 Task: Find connections with filter location Benevides with filter topic #digitalmarketingwith filter profile language French with filter current company Vfxexpress with filter school Guru Jambheshwar University with filter industry Reupholstery and Furniture Repair with filter service category Coaching & Mentoring with filter keywords title Bank Teller
Action: Mouse moved to (519, 102)
Screenshot: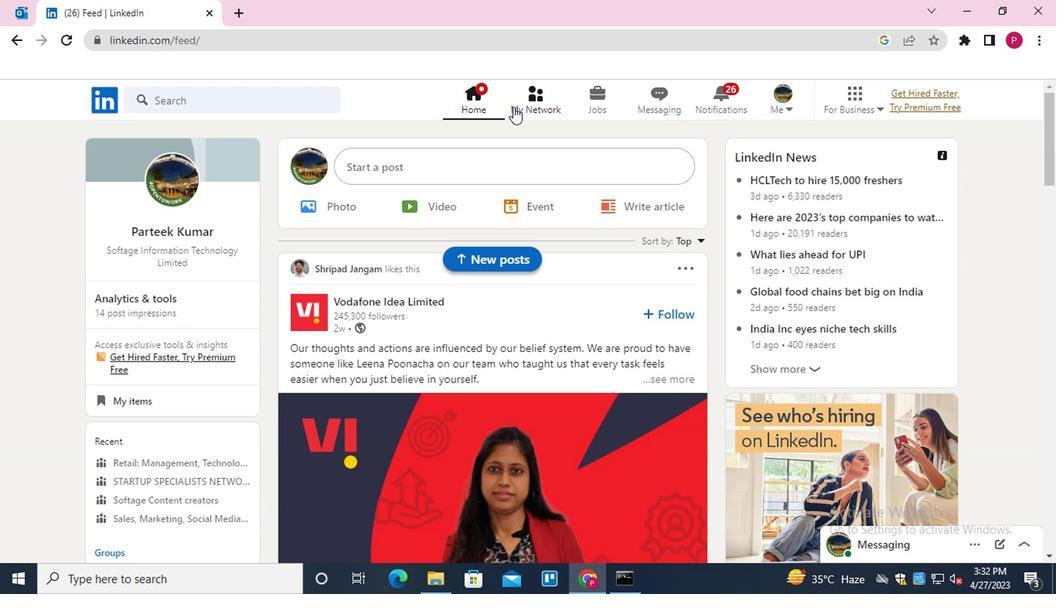 
Action: Mouse pressed left at (519, 102)
Screenshot: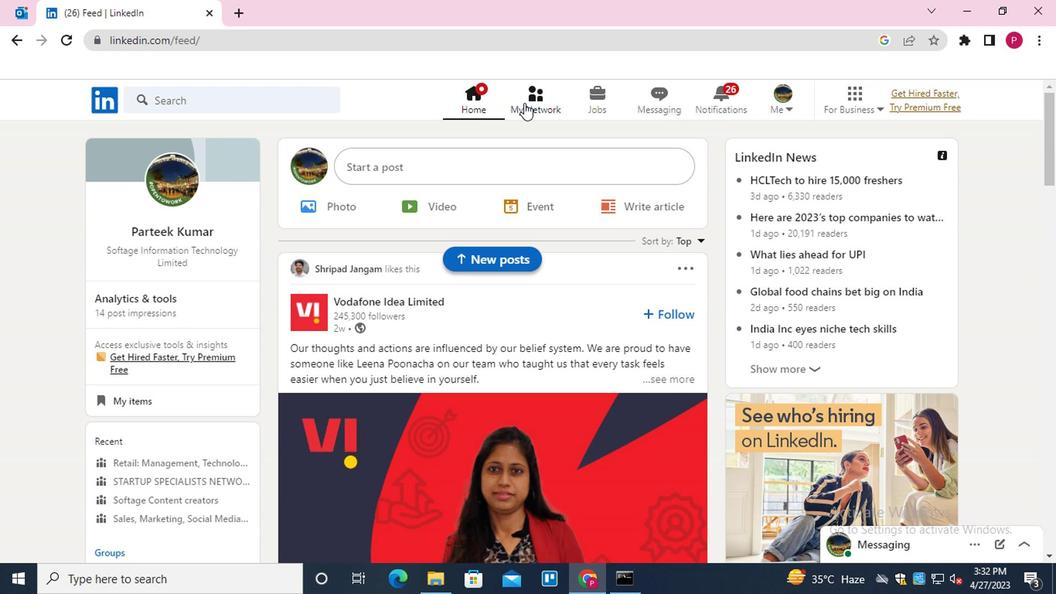 
Action: Mouse moved to (238, 180)
Screenshot: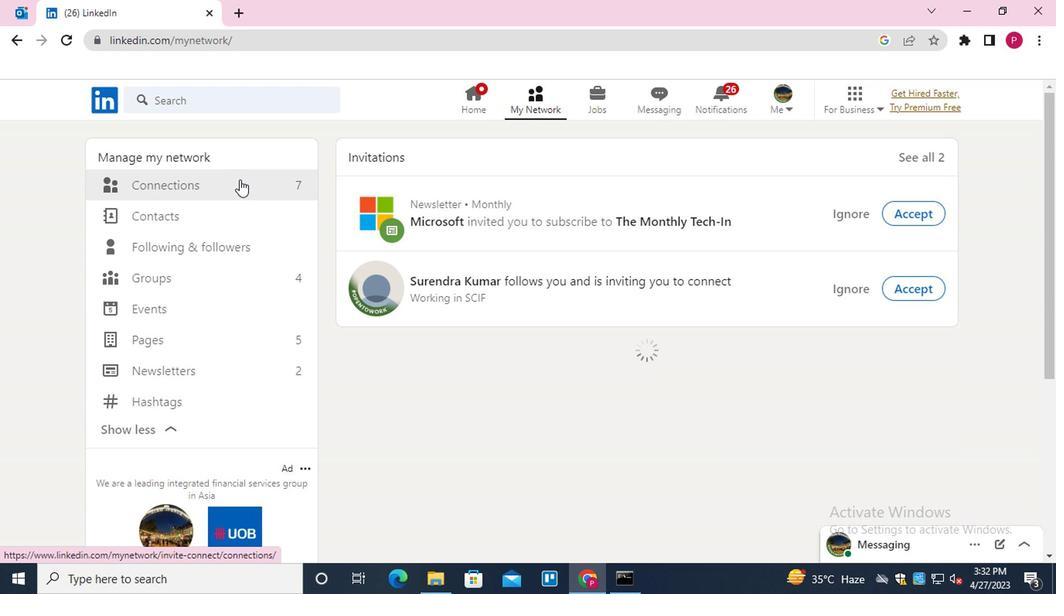 
Action: Mouse pressed left at (238, 180)
Screenshot: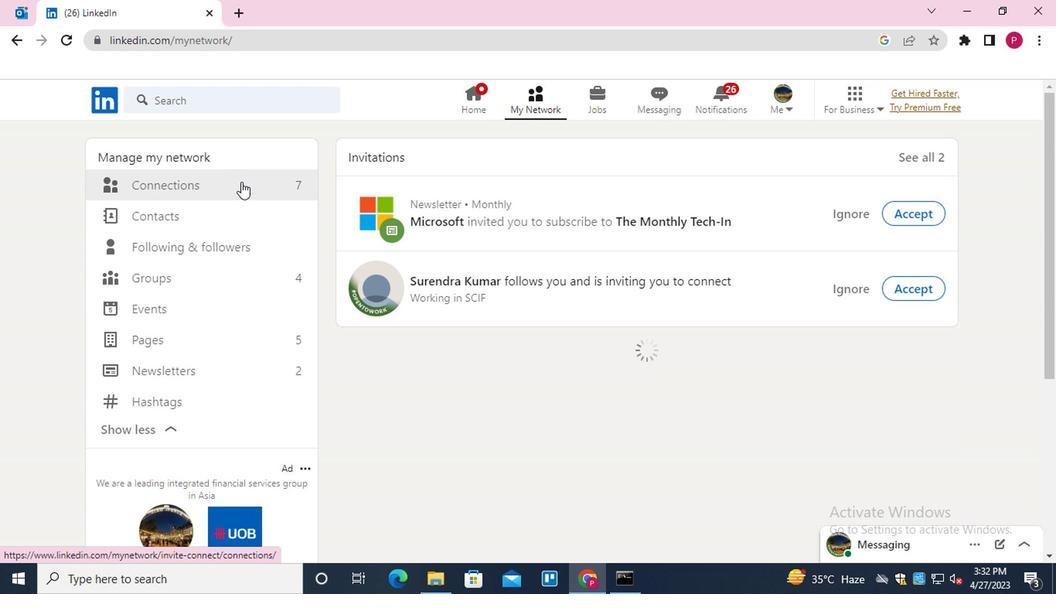 
Action: Mouse moved to (625, 190)
Screenshot: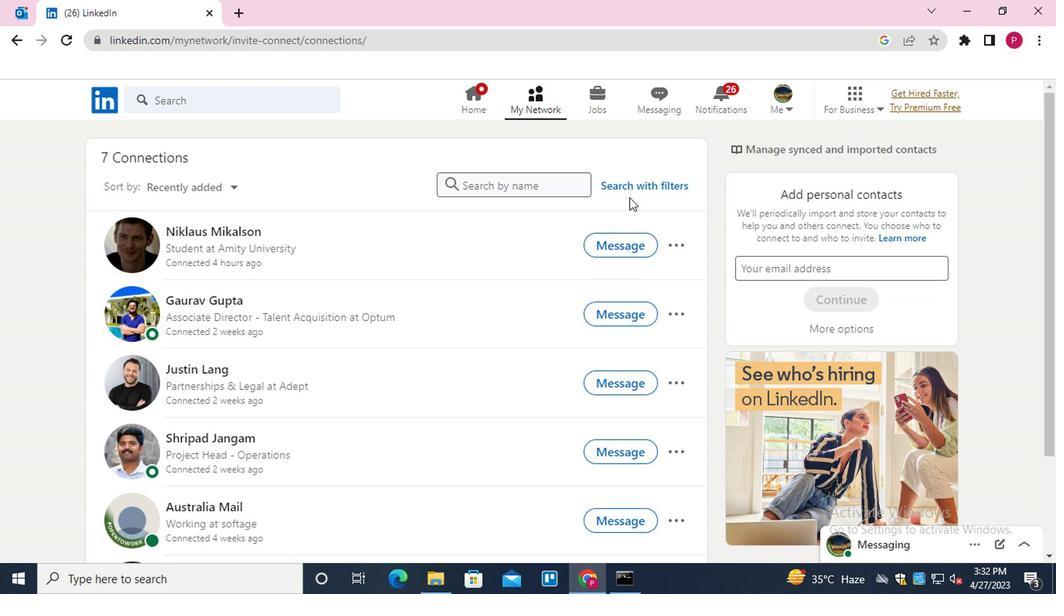 
Action: Mouse pressed left at (625, 190)
Screenshot: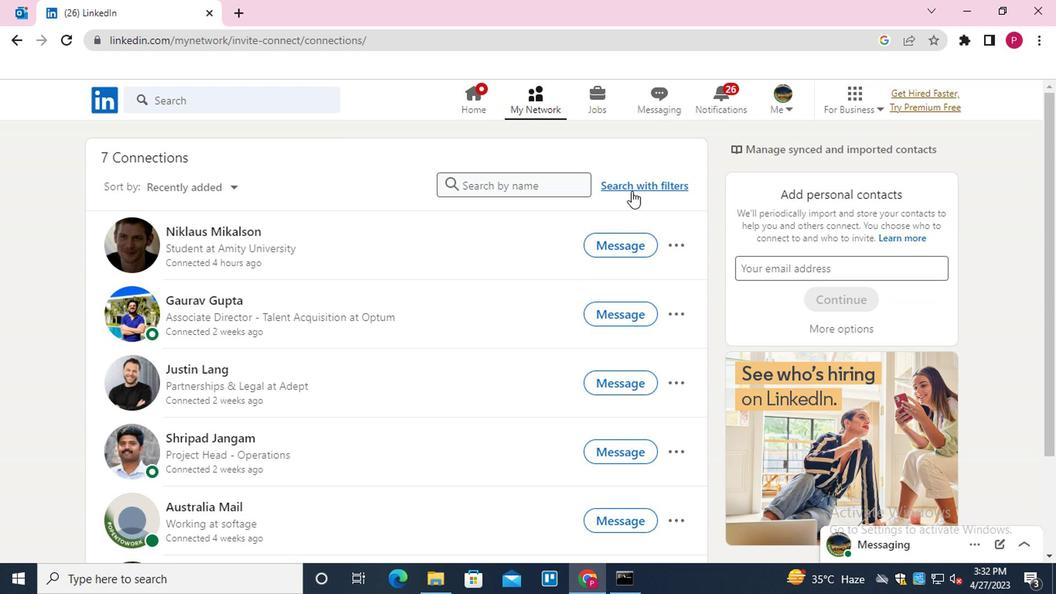 
Action: Mouse moved to (568, 144)
Screenshot: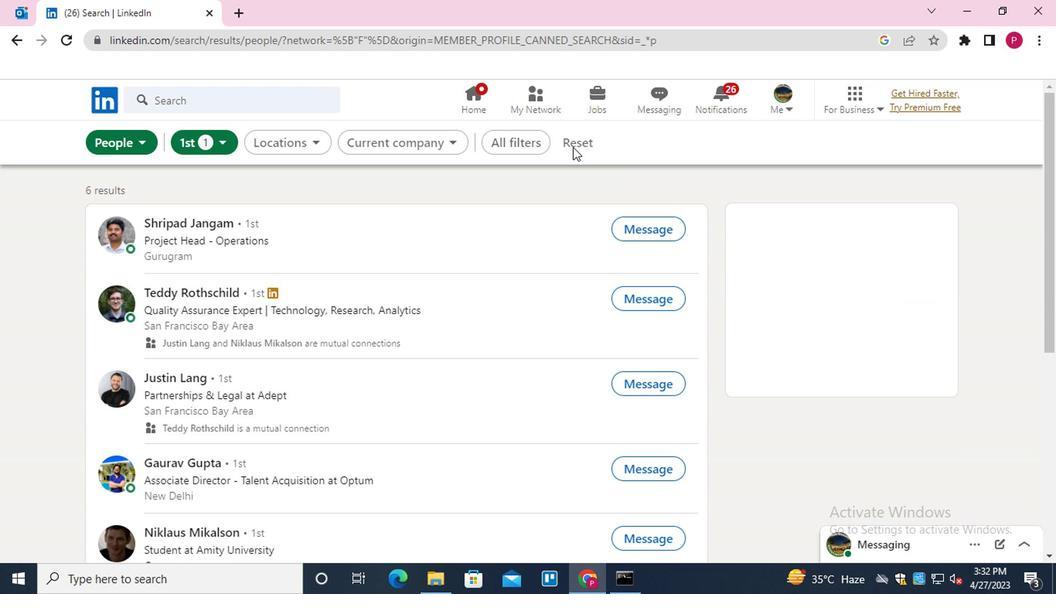 
Action: Mouse pressed left at (568, 144)
Screenshot: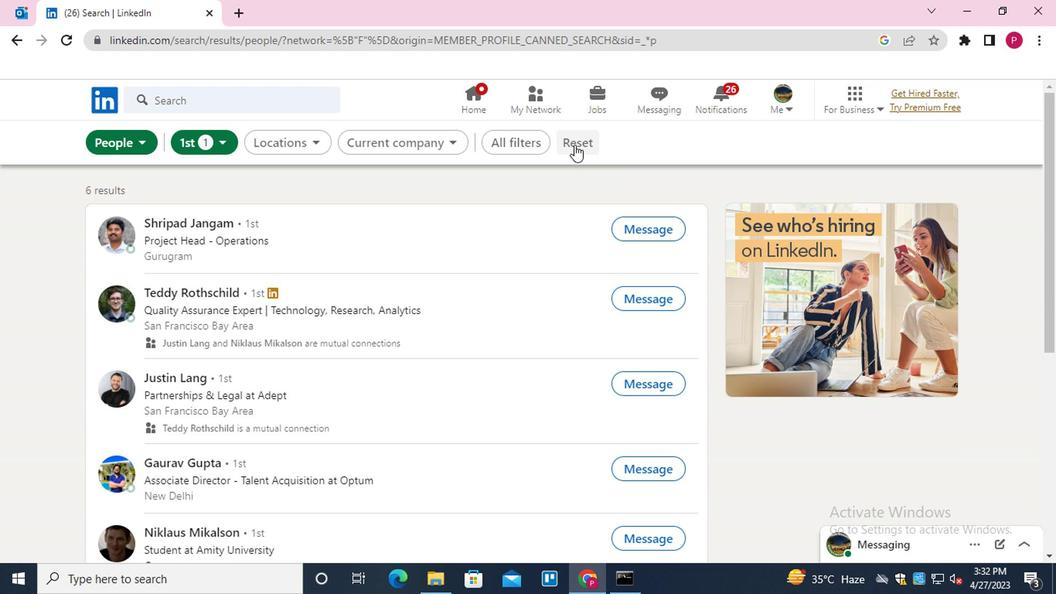 
Action: Mouse moved to (552, 147)
Screenshot: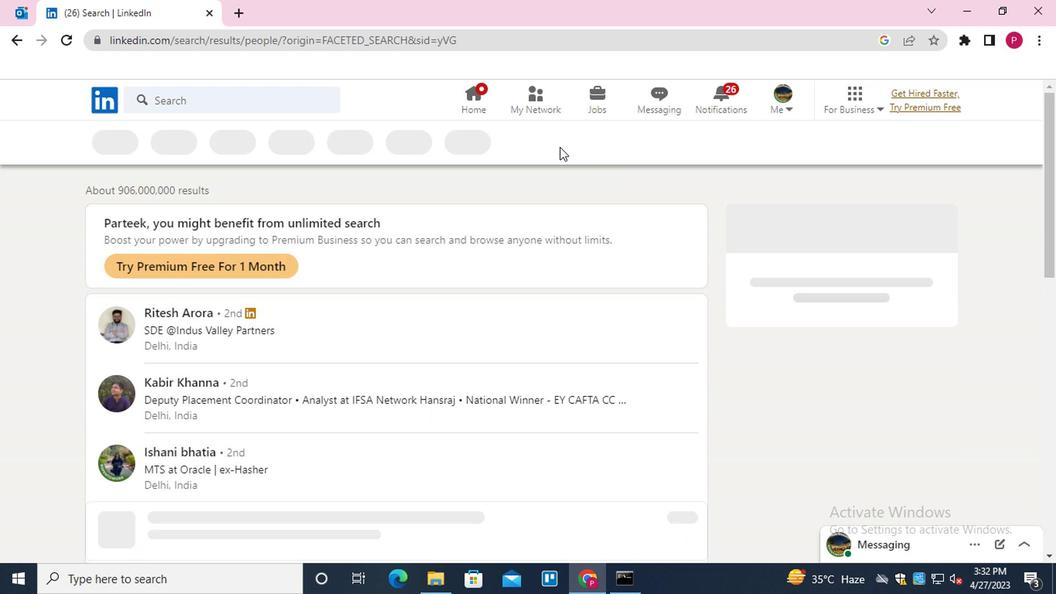 
Action: Mouse pressed left at (552, 147)
Screenshot: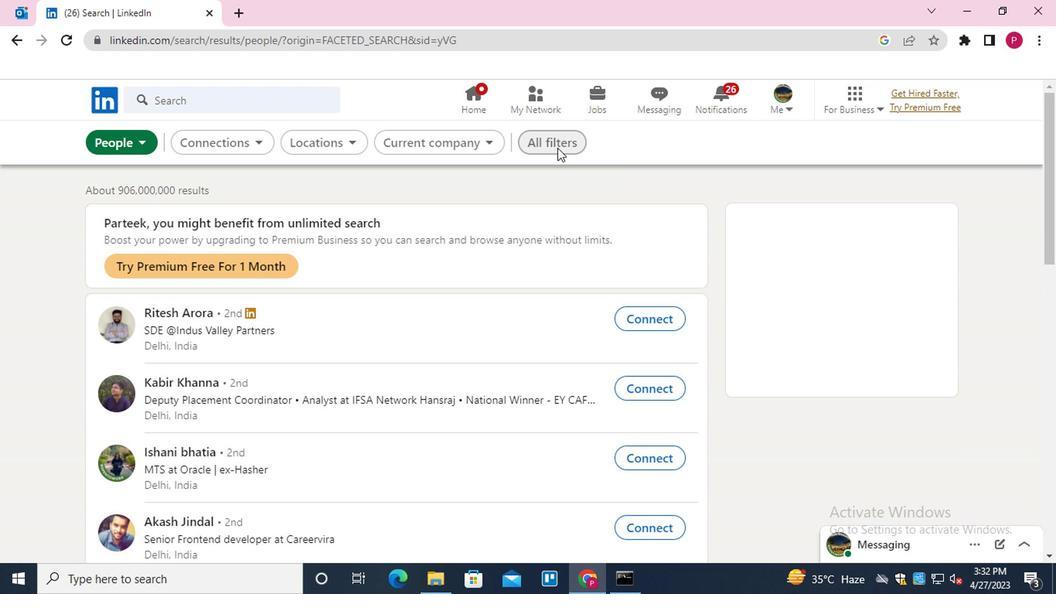 
Action: Mouse moved to (819, 311)
Screenshot: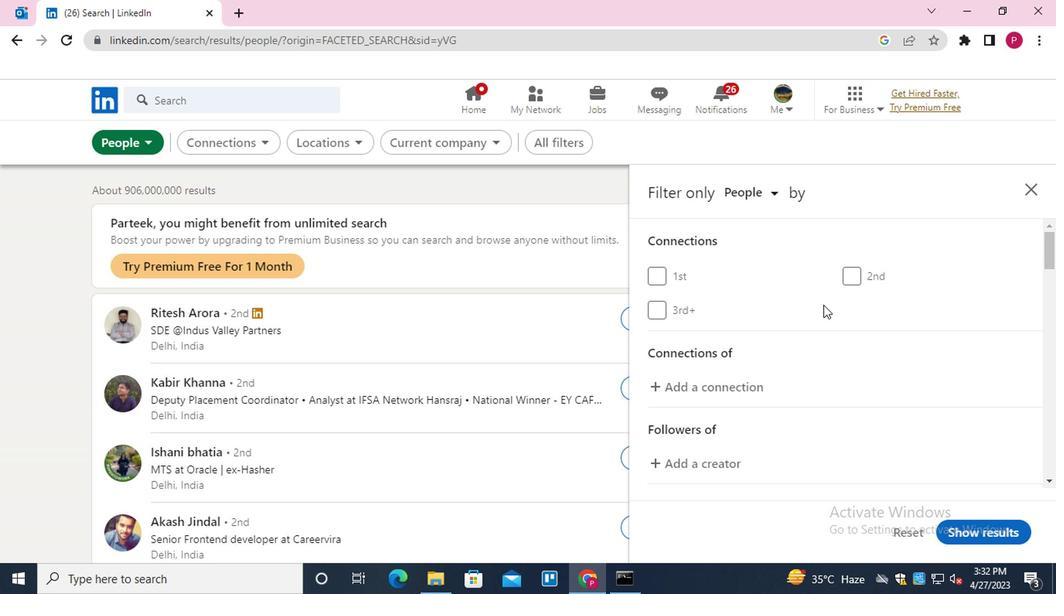 
Action: Mouse scrolled (819, 311) with delta (0, 0)
Screenshot: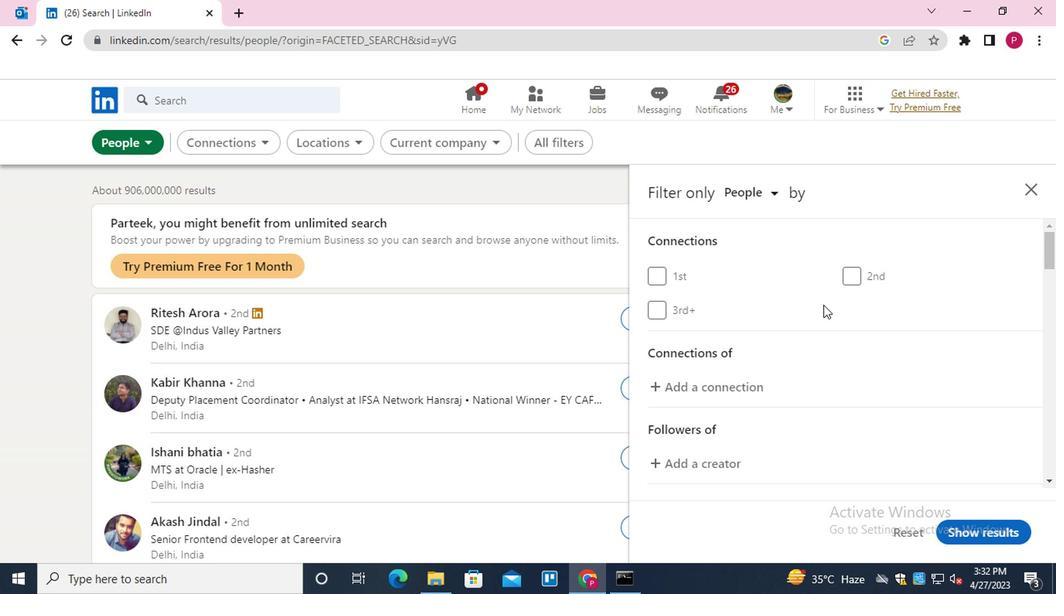 
Action: Mouse moved to (820, 314)
Screenshot: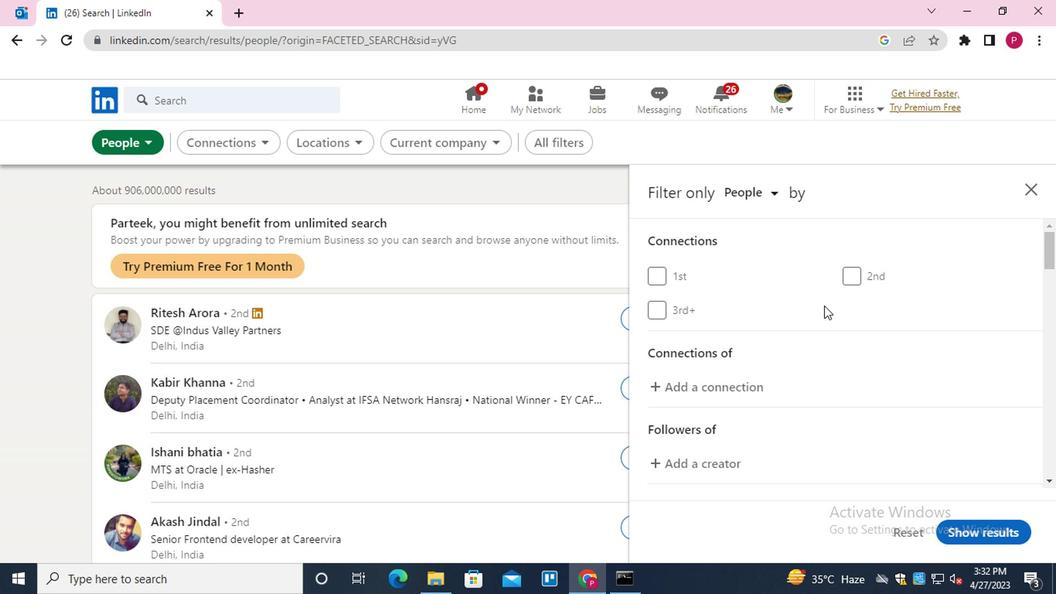 
Action: Mouse scrolled (820, 313) with delta (0, 0)
Screenshot: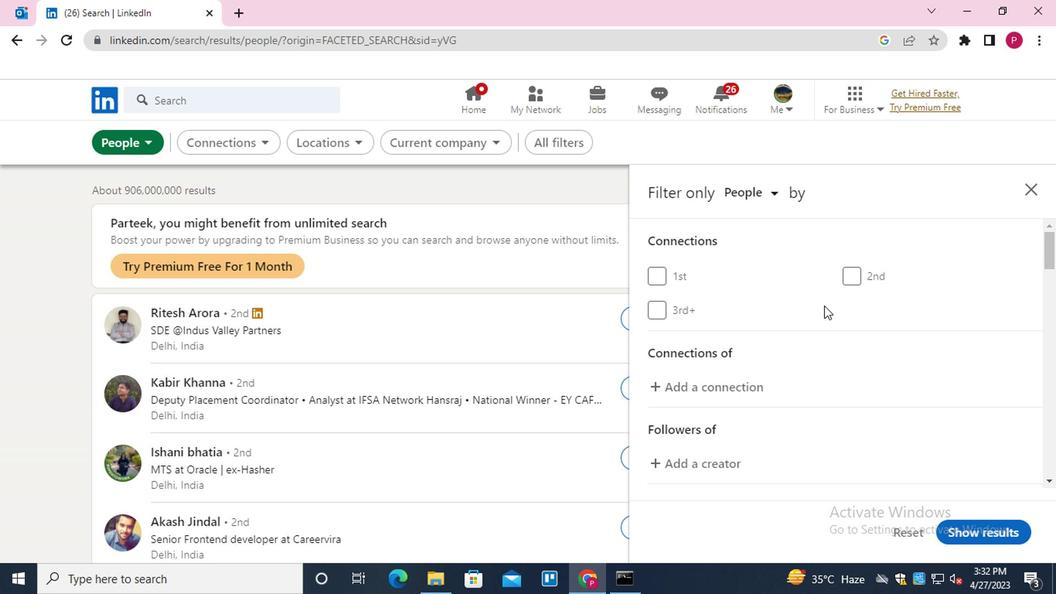 
Action: Mouse moved to (820, 315)
Screenshot: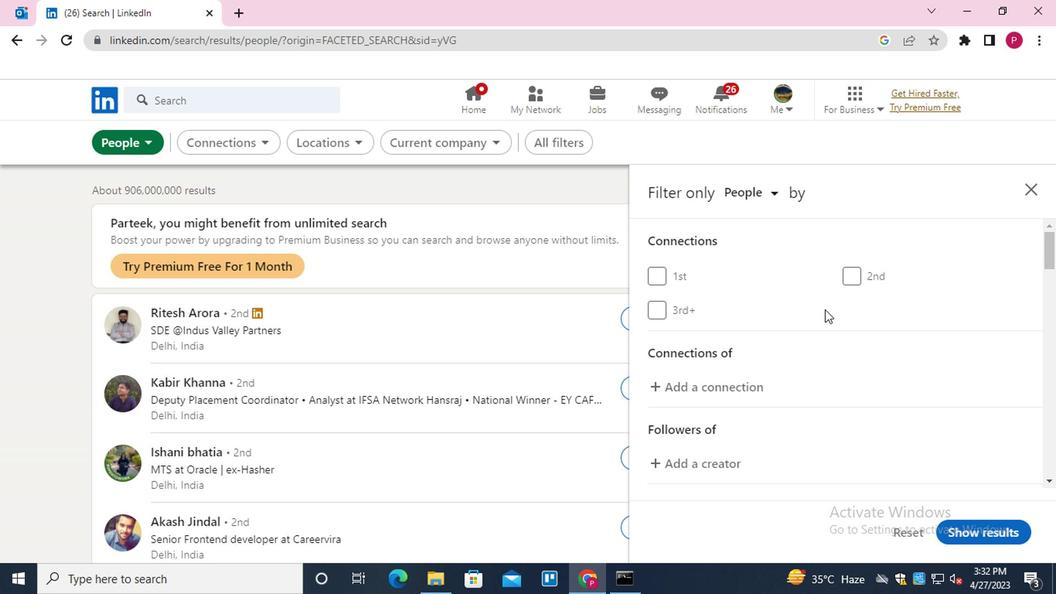 
Action: Mouse scrolled (820, 314) with delta (0, -1)
Screenshot: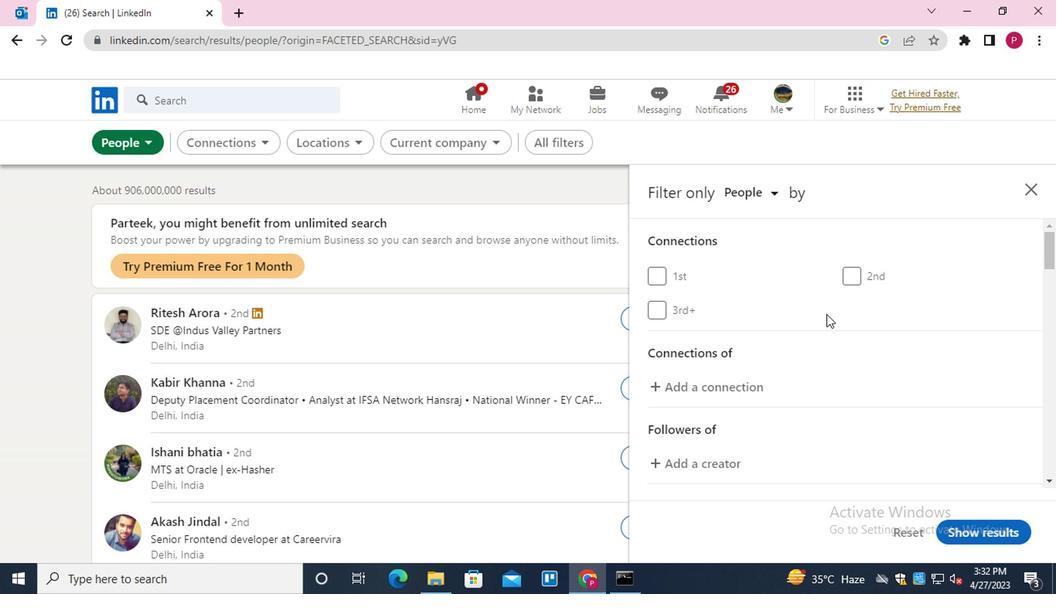 
Action: Mouse moved to (894, 373)
Screenshot: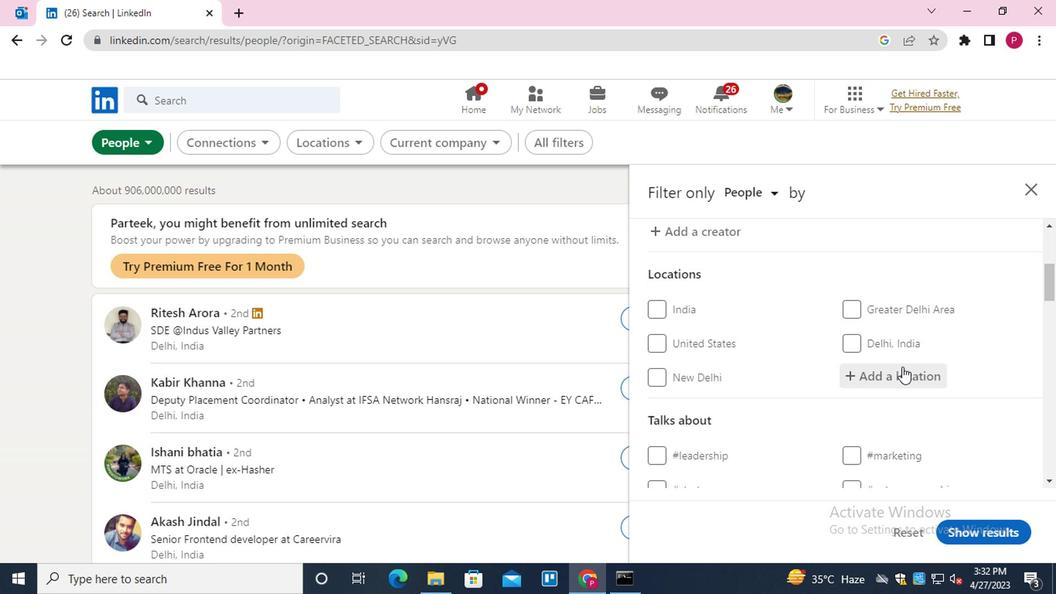 
Action: Mouse pressed left at (894, 373)
Screenshot: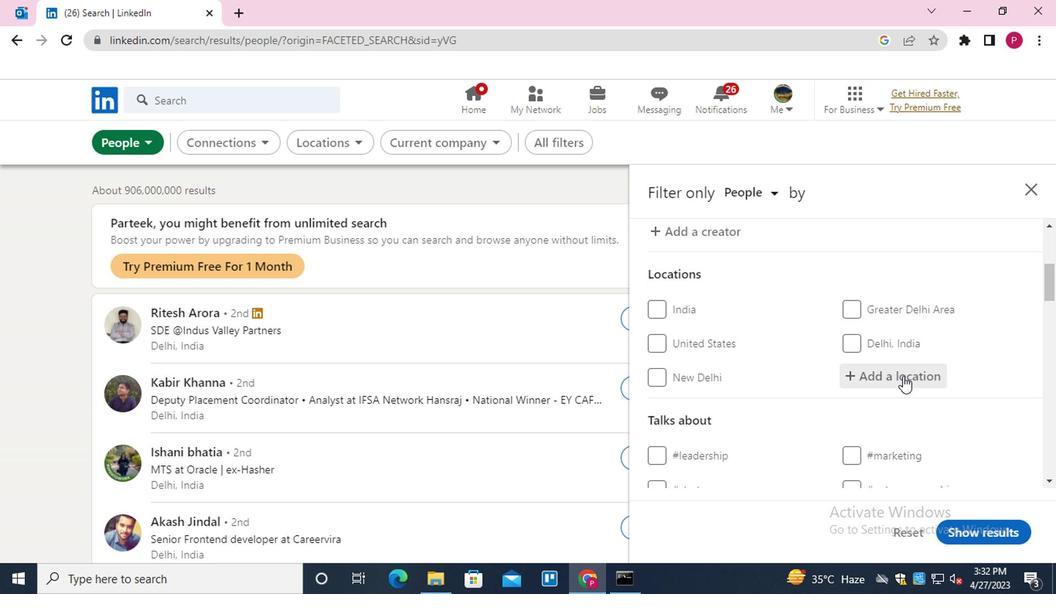 
Action: Mouse moved to (894, 375)
Screenshot: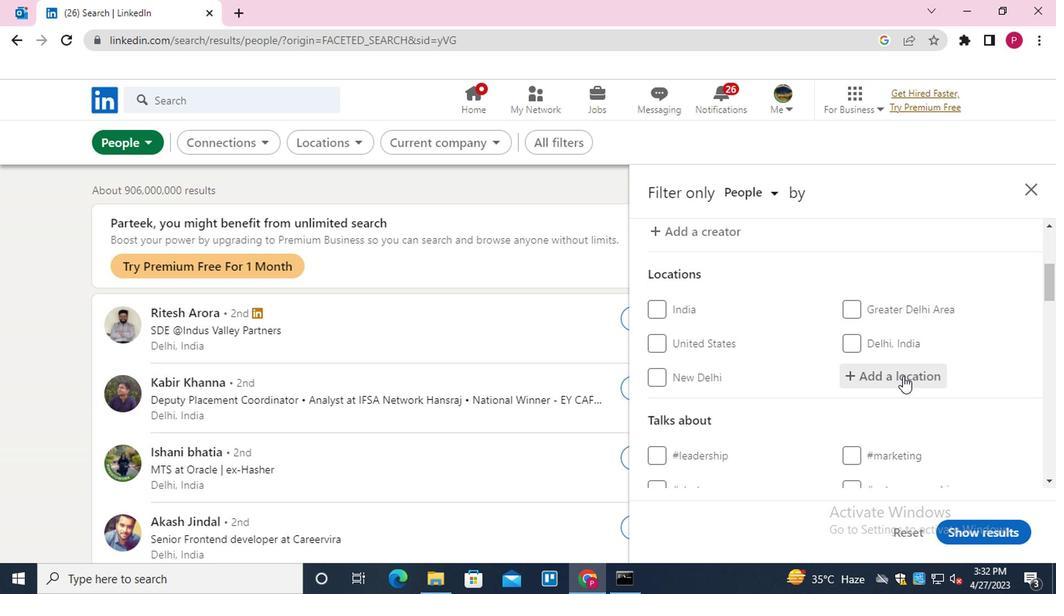 
Action: Key pressed <Key.shift>BENEVIDES<Key.down><Key.enter>
Screenshot: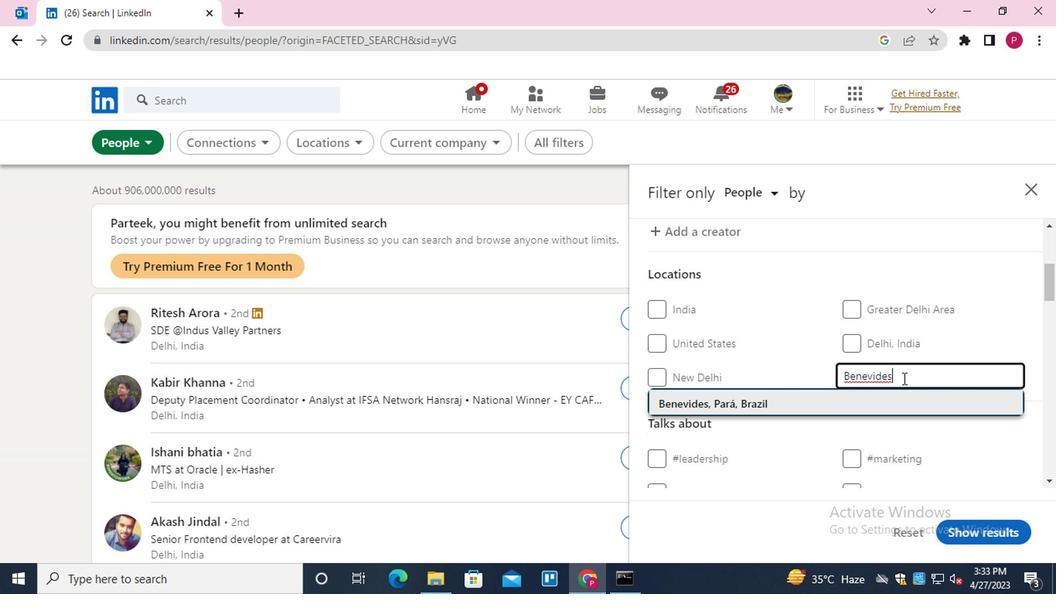 
Action: Mouse moved to (863, 392)
Screenshot: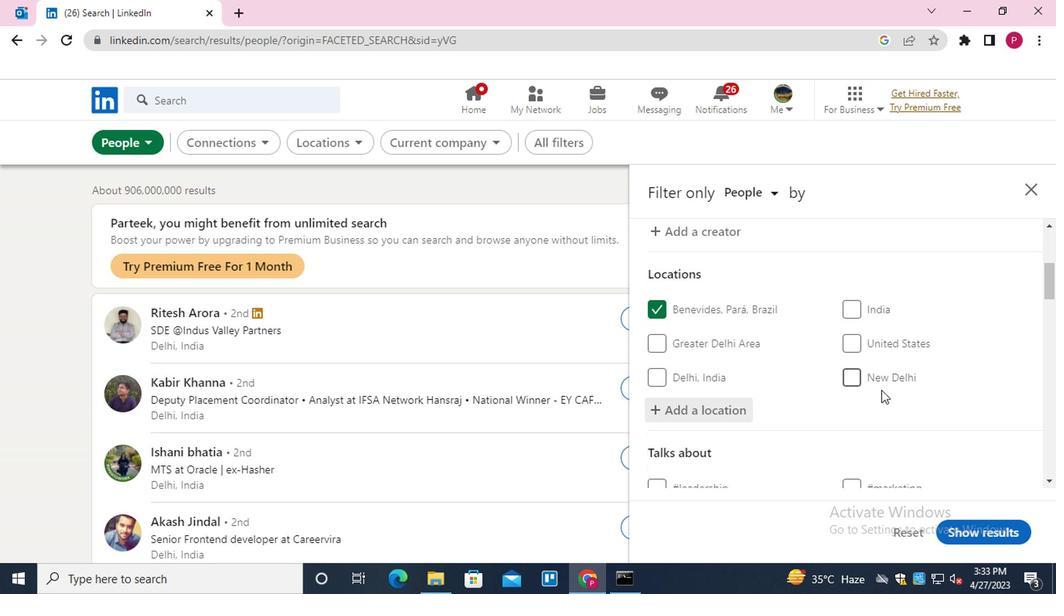 
Action: Mouse scrolled (863, 391) with delta (0, -1)
Screenshot: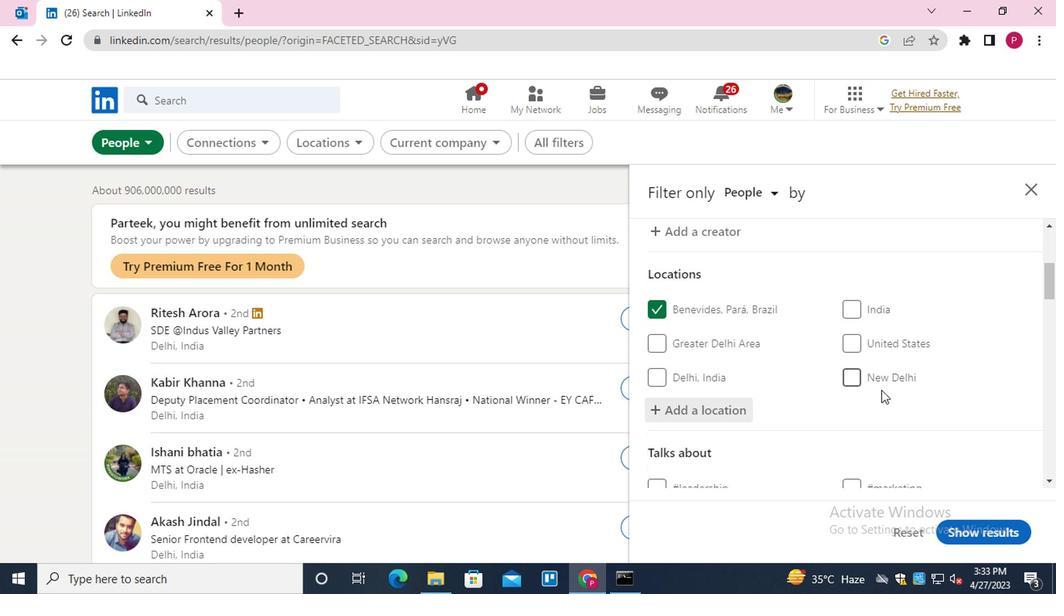 
Action: Mouse moved to (855, 395)
Screenshot: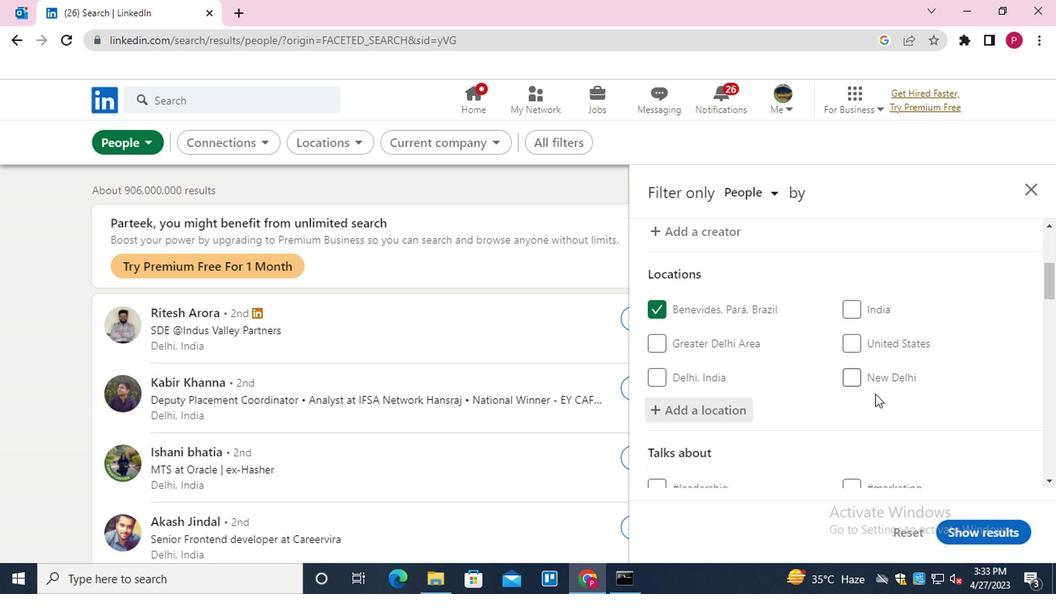 
Action: Mouse scrolled (855, 394) with delta (0, 0)
Screenshot: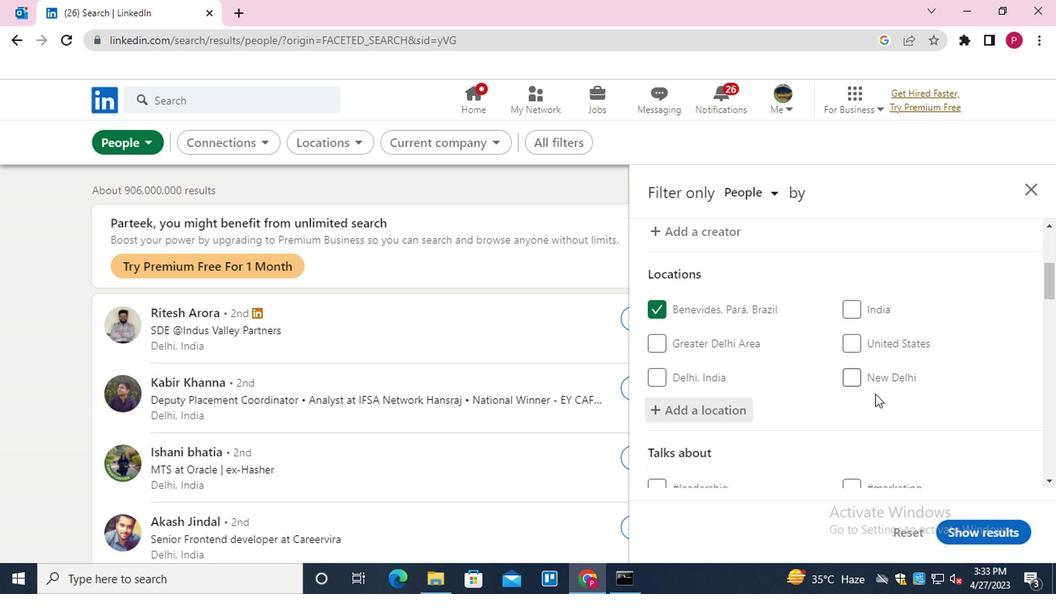
Action: Mouse moved to (866, 402)
Screenshot: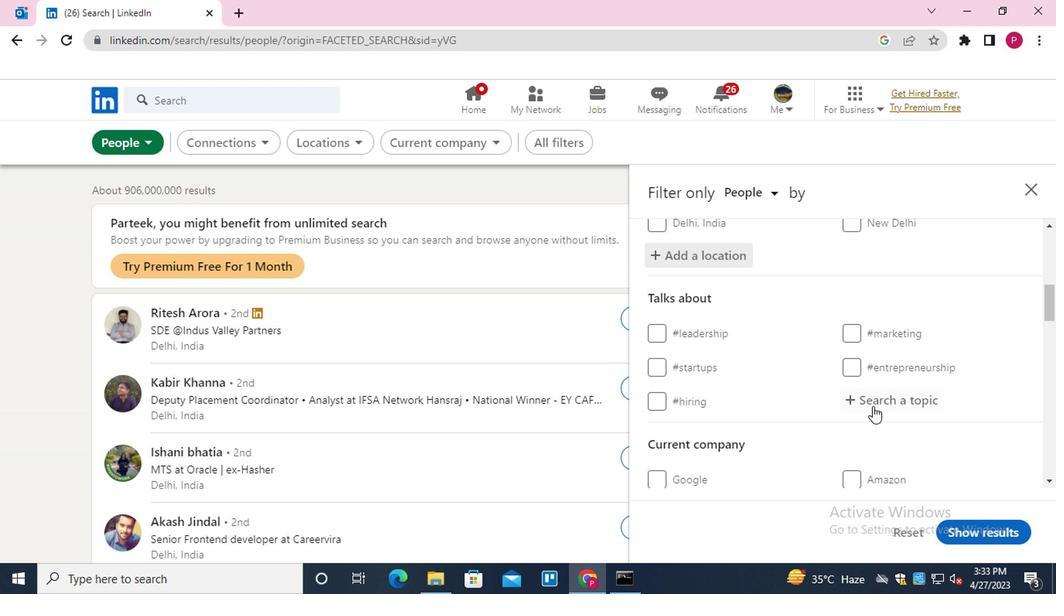 
Action: Mouse pressed left at (866, 402)
Screenshot: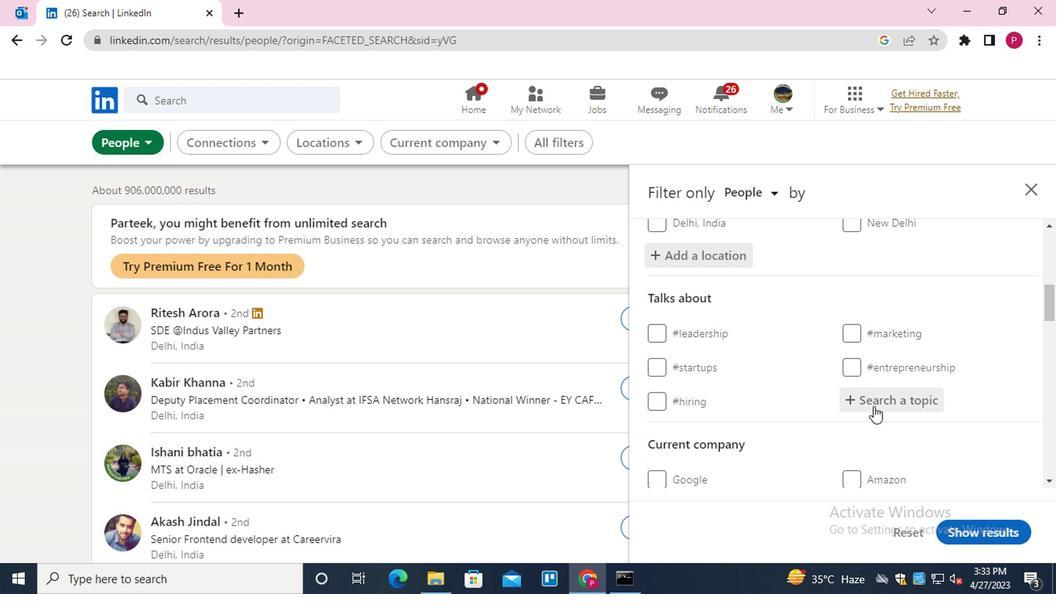 
Action: Key pressed DIGITALMARKETING<Key.down><Key.enter>
Screenshot: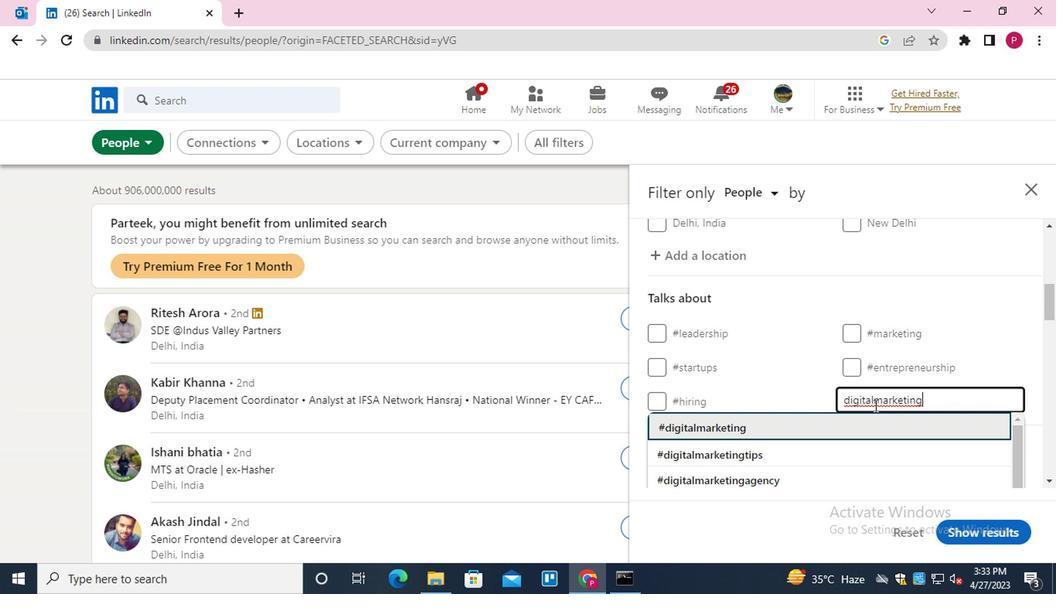 
Action: Mouse moved to (847, 413)
Screenshot: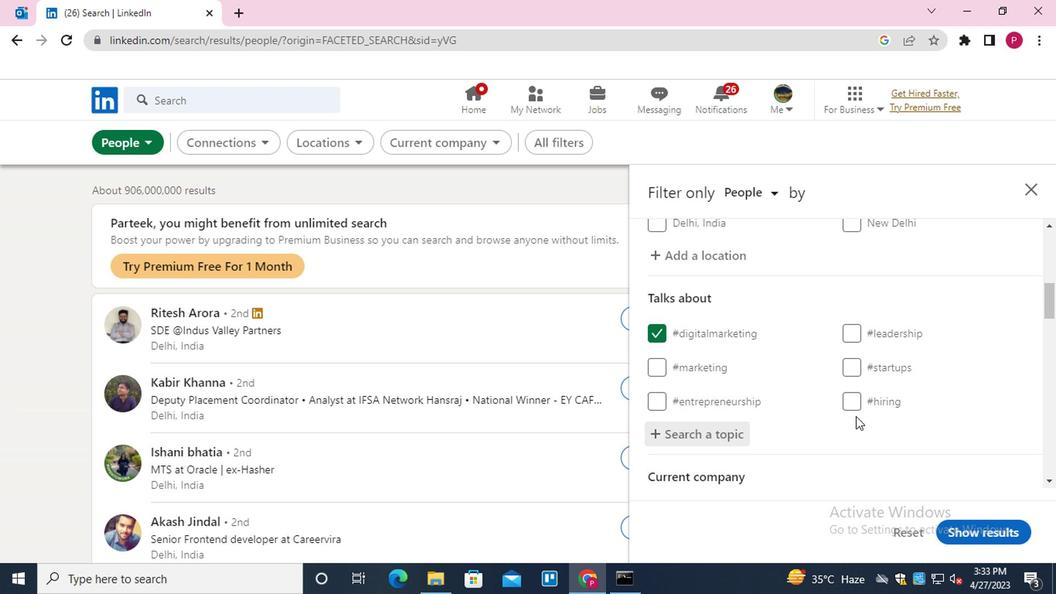 
Action: Mouse scrolled (847, 412) with delta (0, 0)
Screenshot: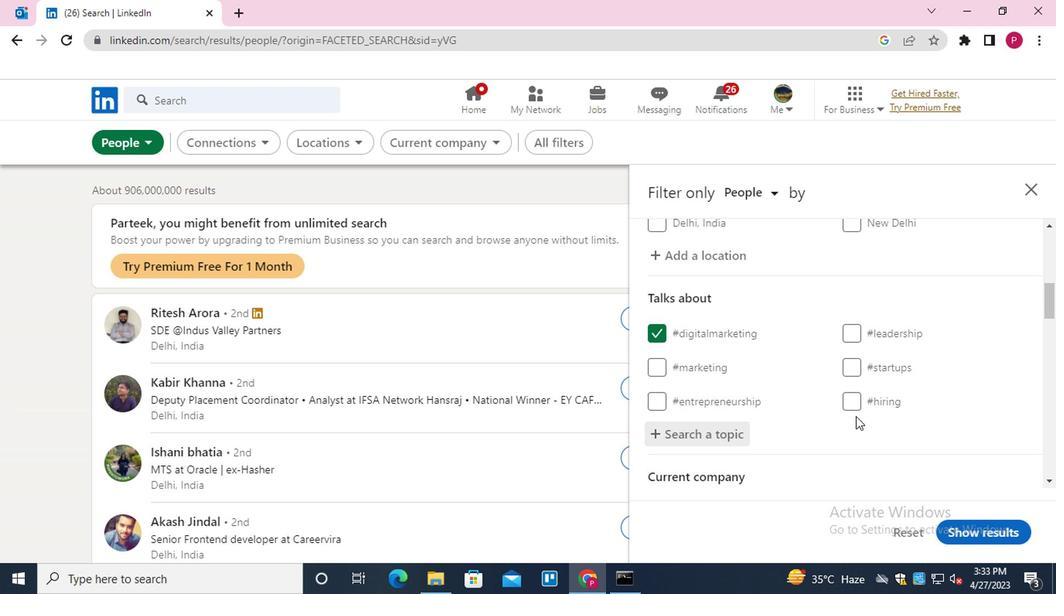 
Action: Mouse moved to (841, 416)
Screenshot: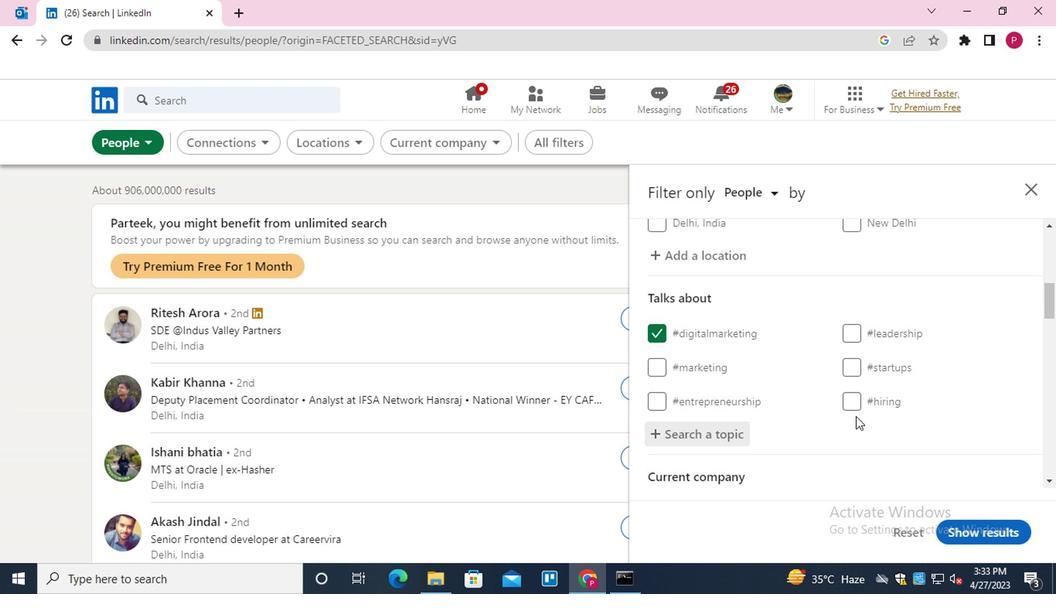 
Action: Mouse scrolled (841, 415) with delta (0, -1)
Screenshot: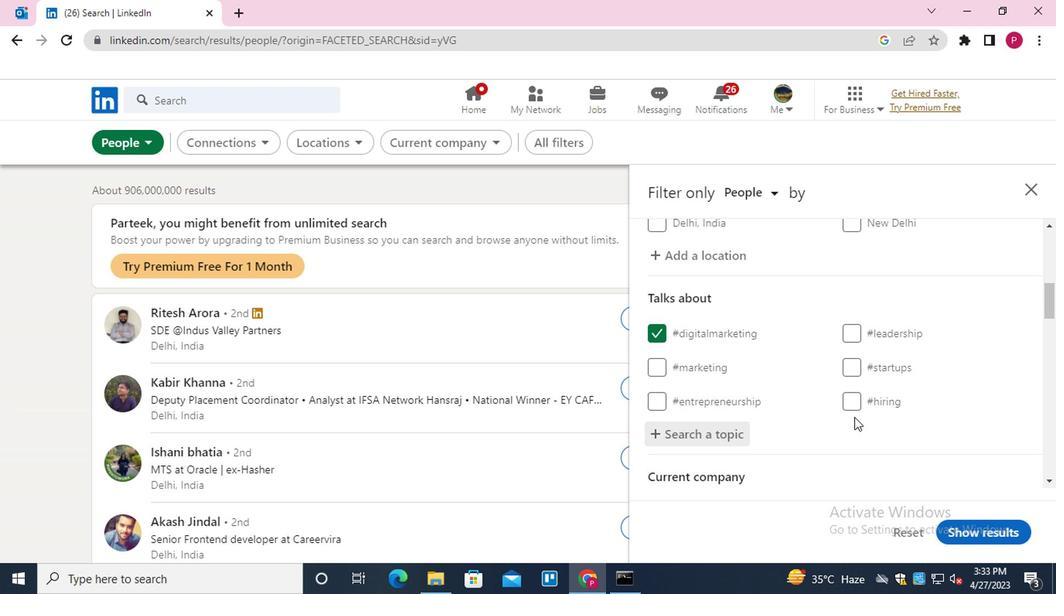 
Action: Mouse scrolled (841, 415) with delta (0, -1)
Screenshot: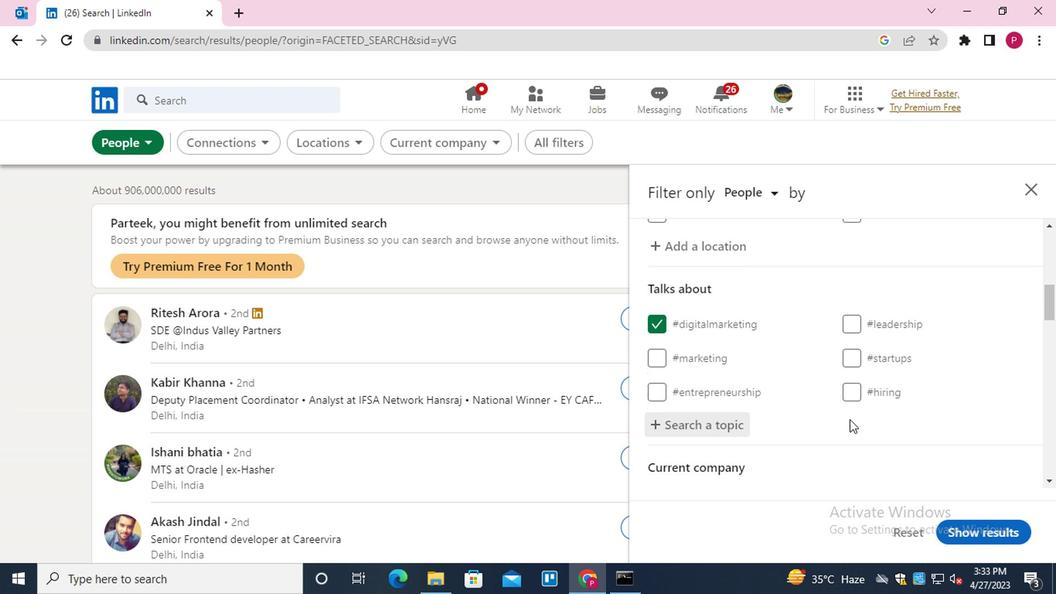 
Action: Mouse moved to (776, 397)
Screenshot: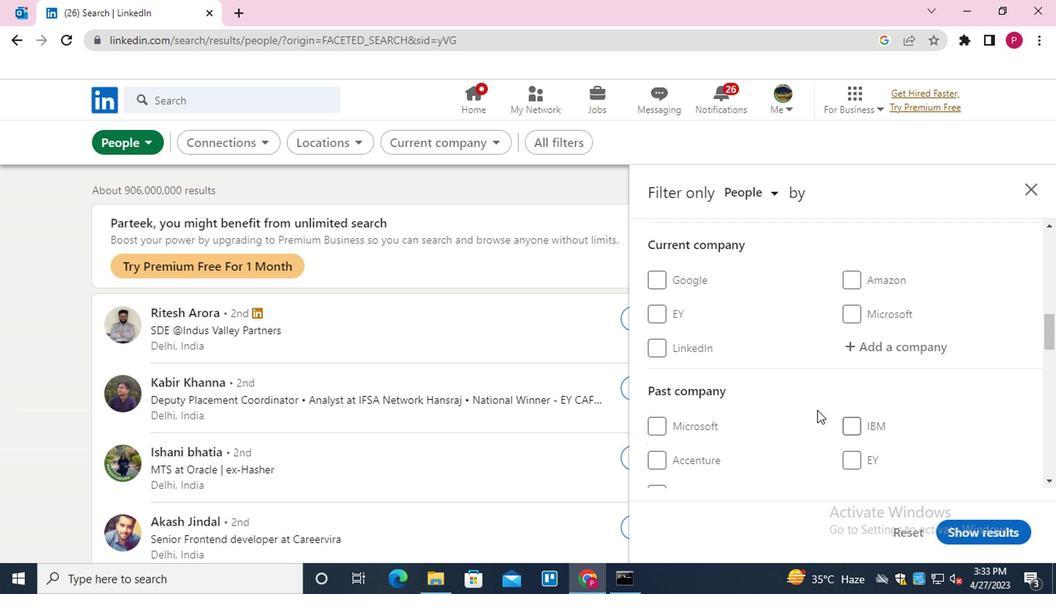 
Action: Mouse scrolled (776, 397) with delta (0, 0)
Screenshot: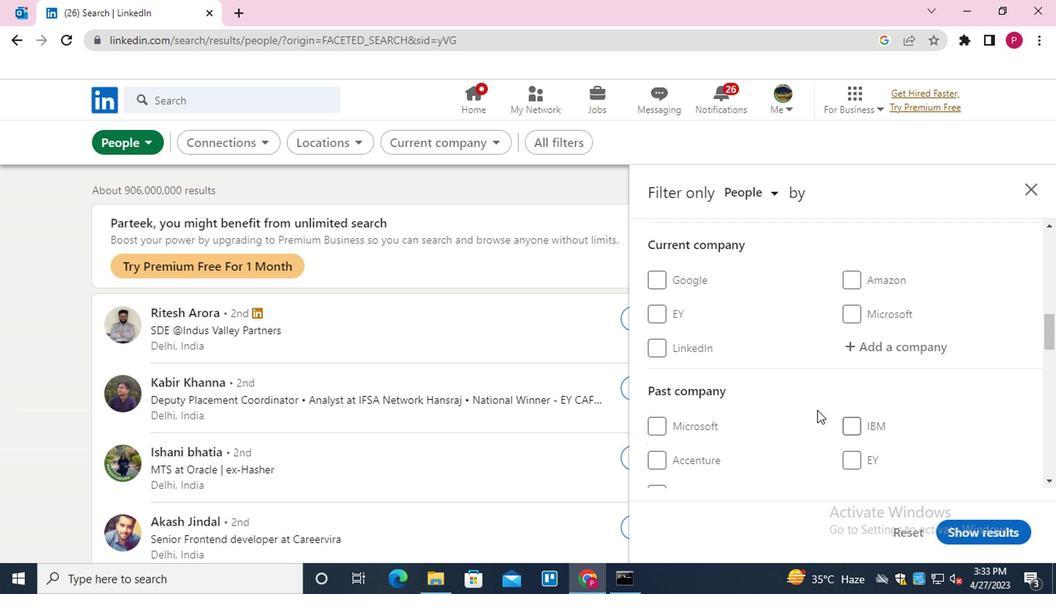 
Action: Mouse moved to (772, 398)
Screenshot: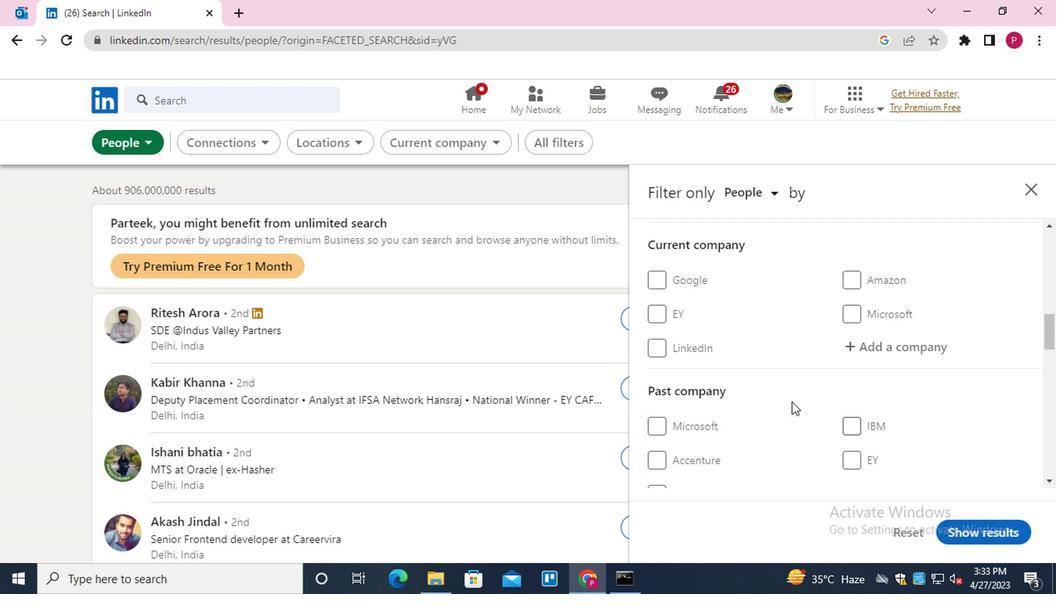 
Action: Mouse scrolled (772, 397) with delta (0, -1)
Screenshot: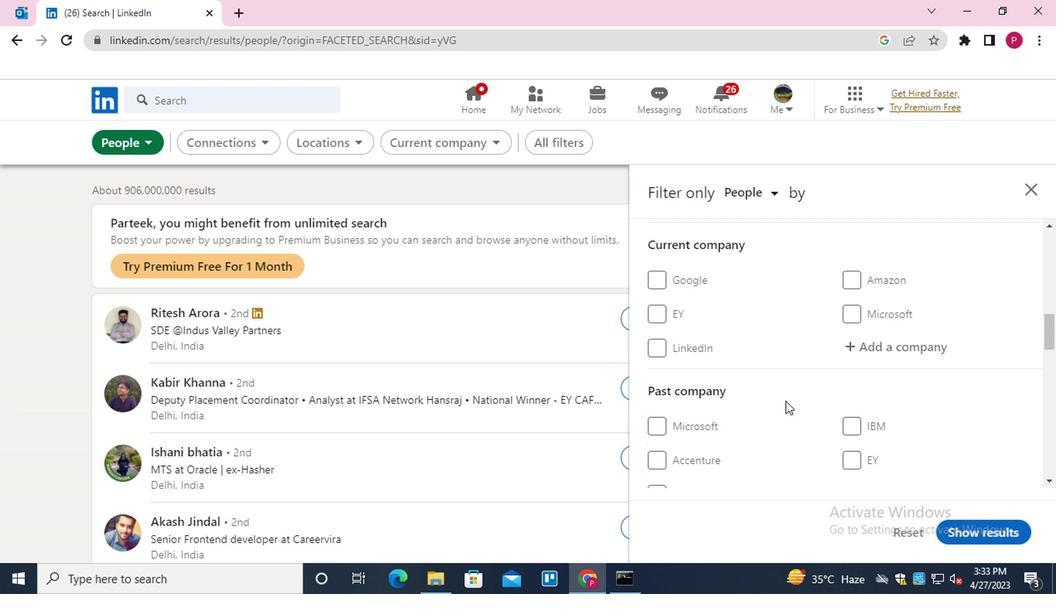 
Action: Mouse moved to (769, 398)
Screenshot: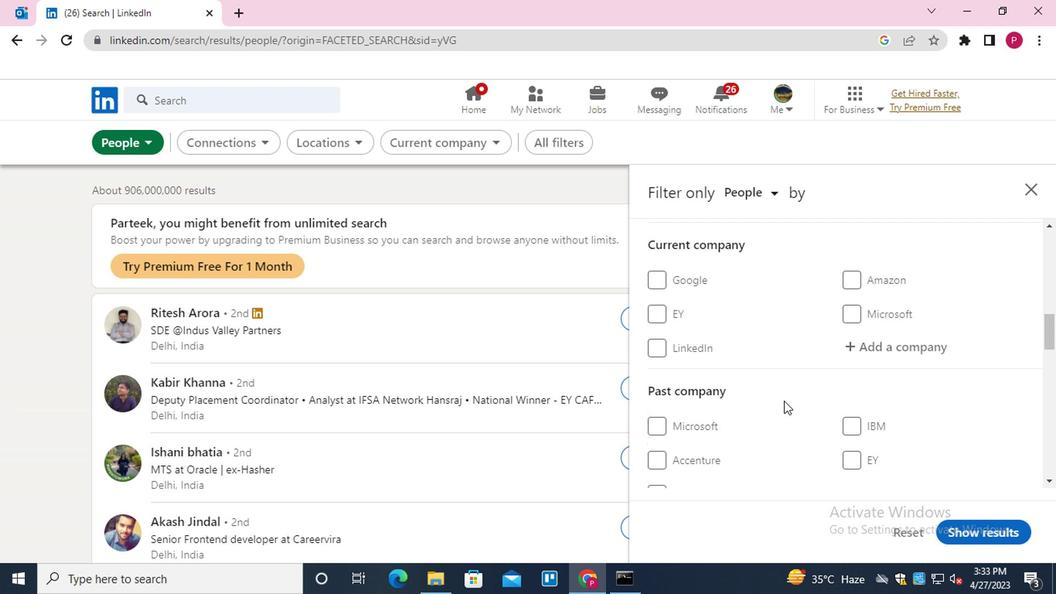 
Action: Mouse scrolled (769, 397) with delta (0, -1)
Screenshot: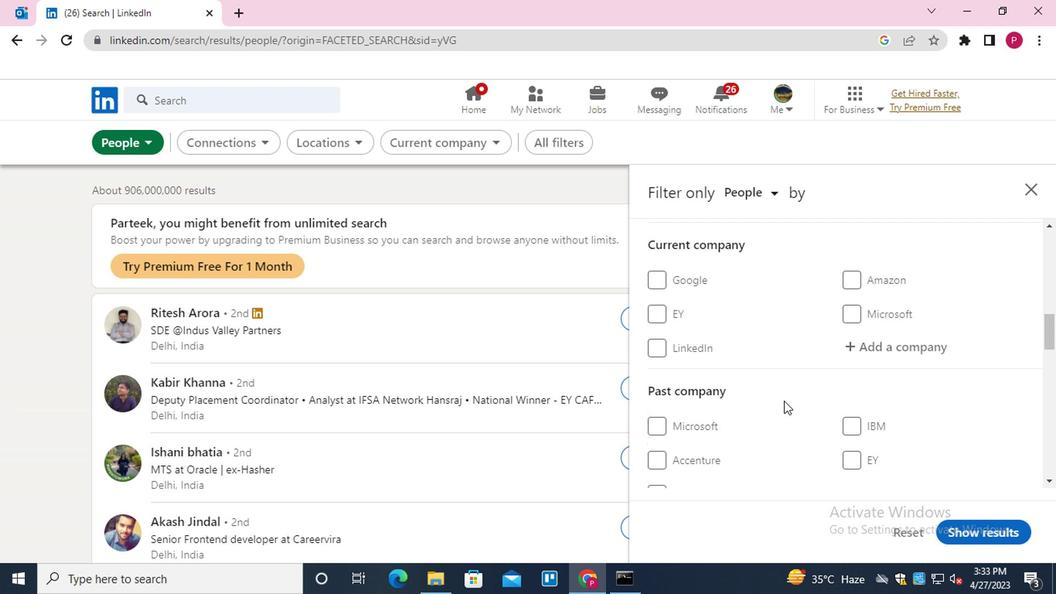 
Action: Mouse scrolled (769, 397) with delta (0, -1)
Screenshot: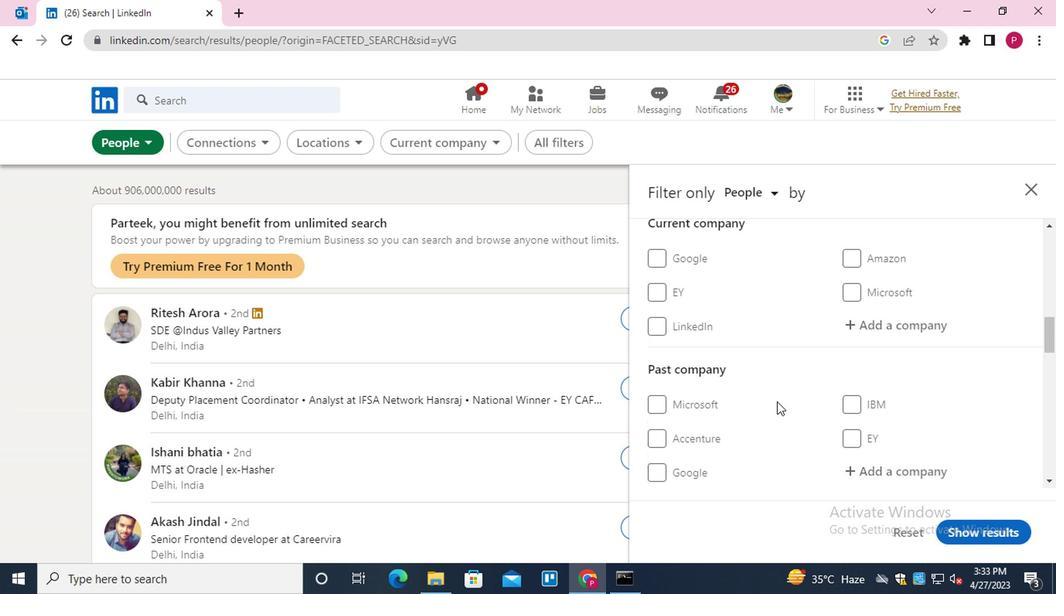
Action: Mouse moved to (761, 404)
Screenshot: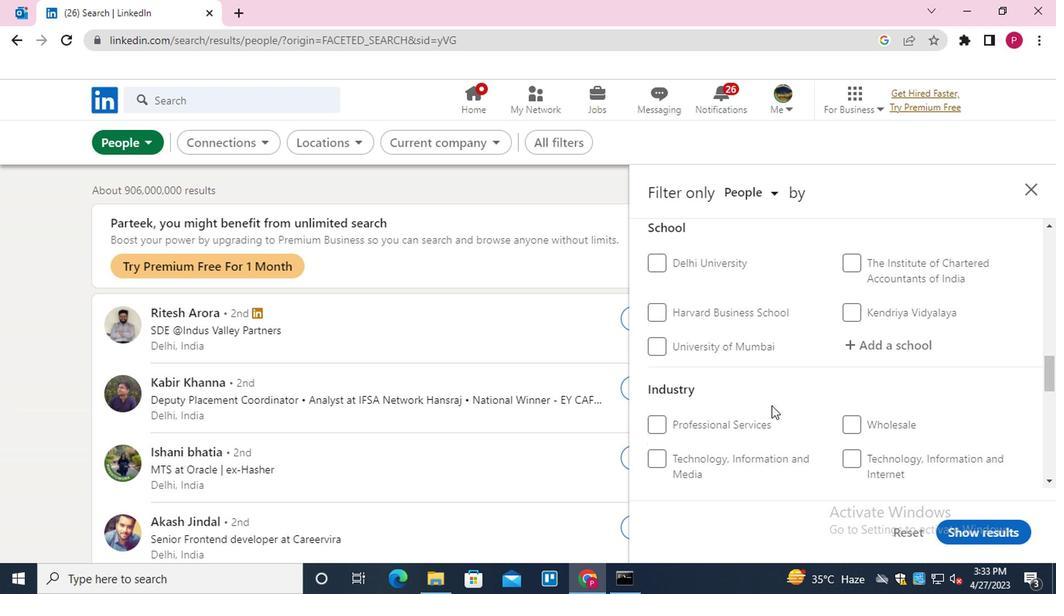 
Action: Mouse scrolled (761, 403) with delta (0, -1)
Screenshot: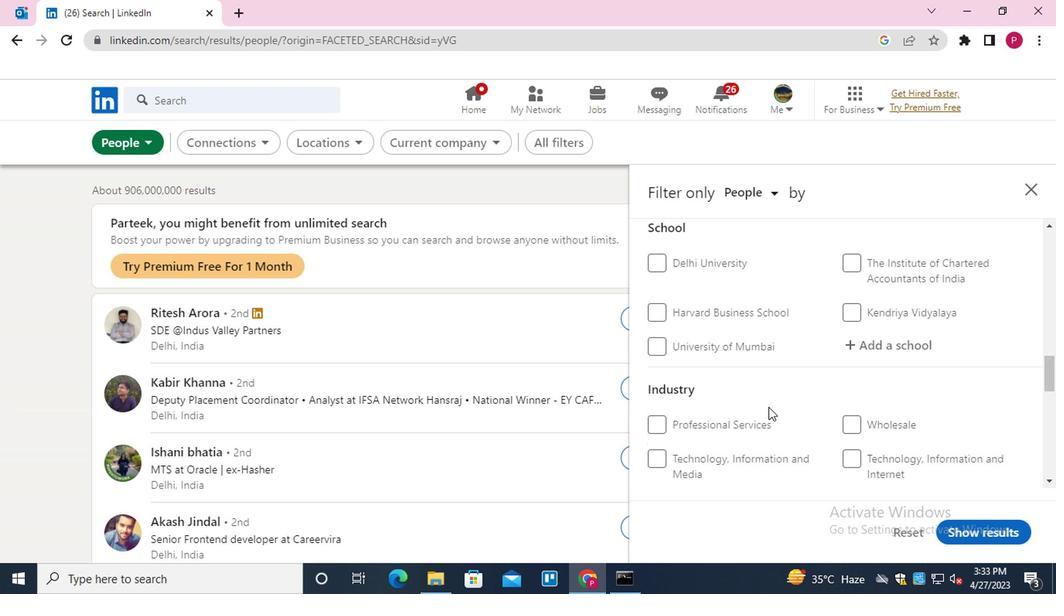 
Action: Mouse scrolled (761, 403) with delta (0, -1)
Screenshot: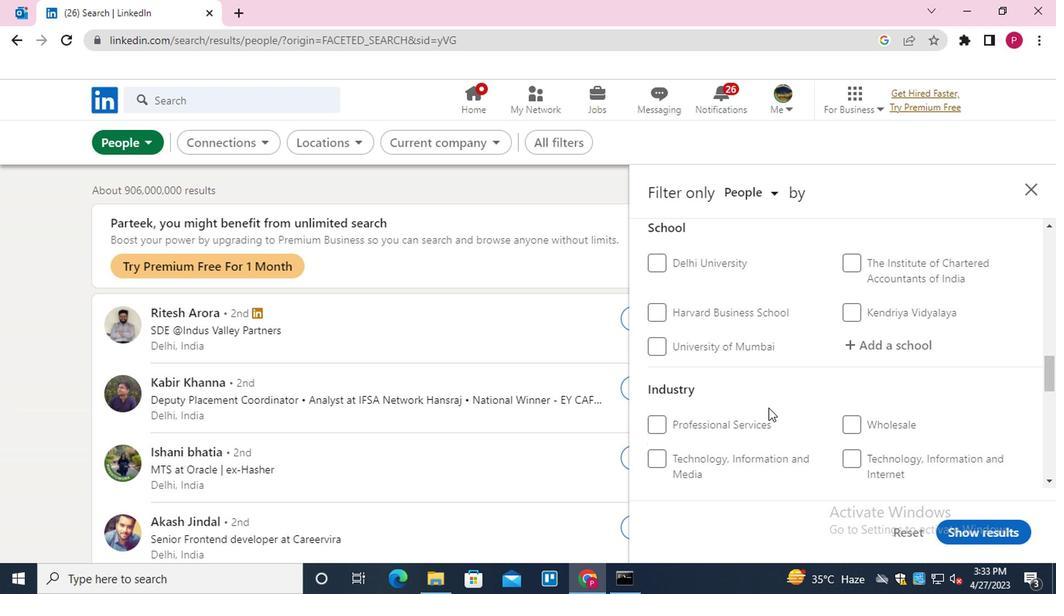 
Action: Mouse scrolled (761, 403) with delta (0, -1)
Screenshot: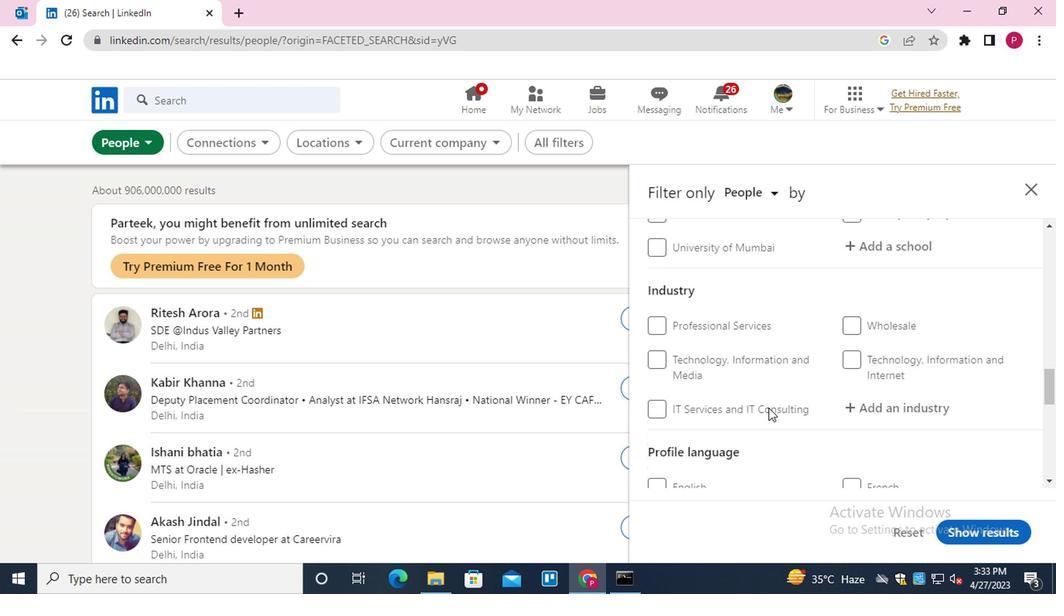 
Action: Mouse moved to (848, 359)
Screenshot: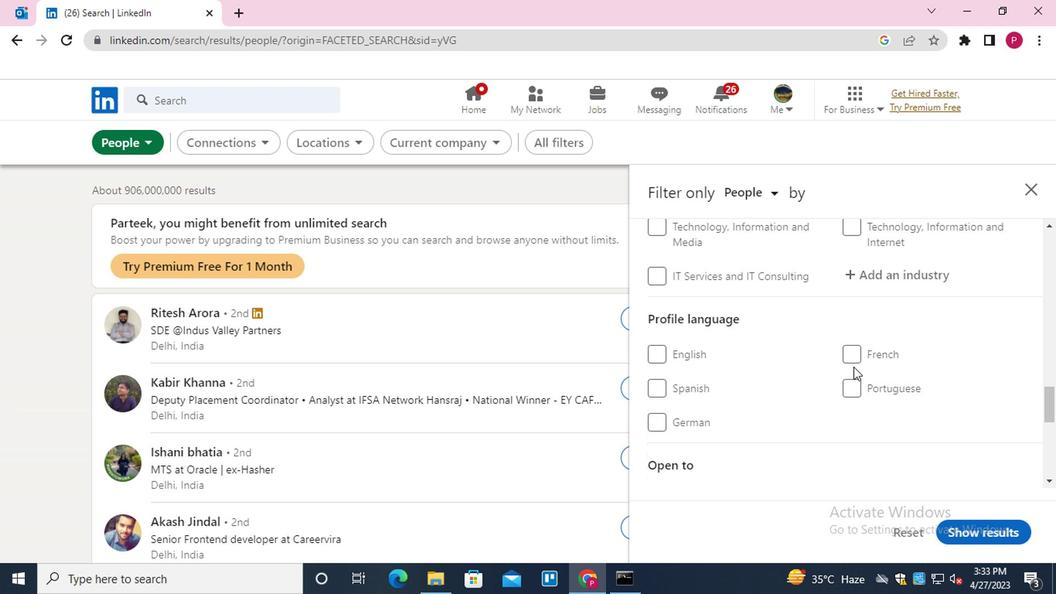 
Action: Mouse pressed left at (848, 359)
Screenshot: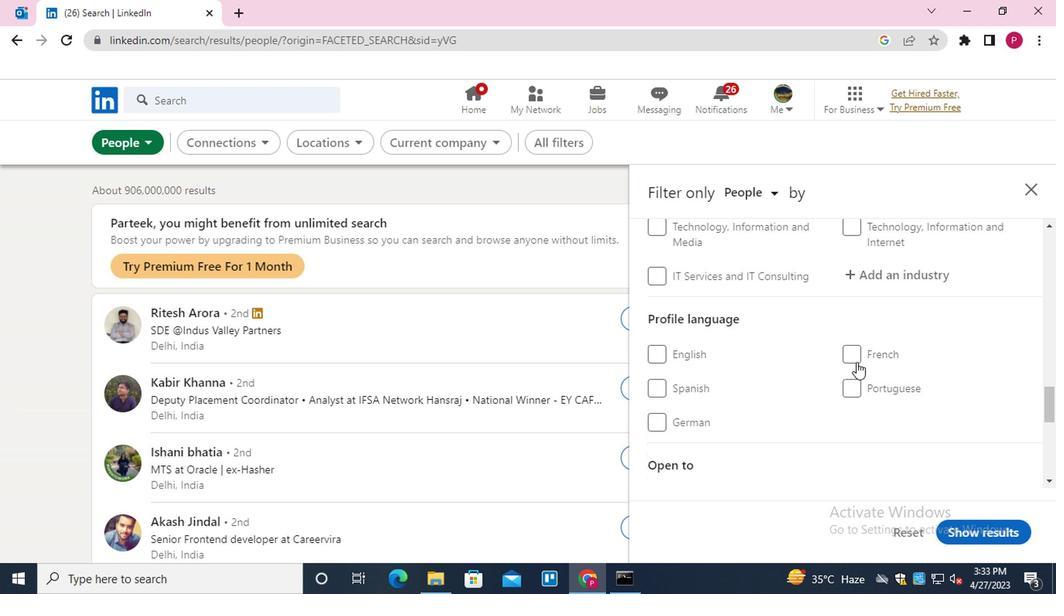 
Action: Mouse moved to (714, 372)
Screenshot: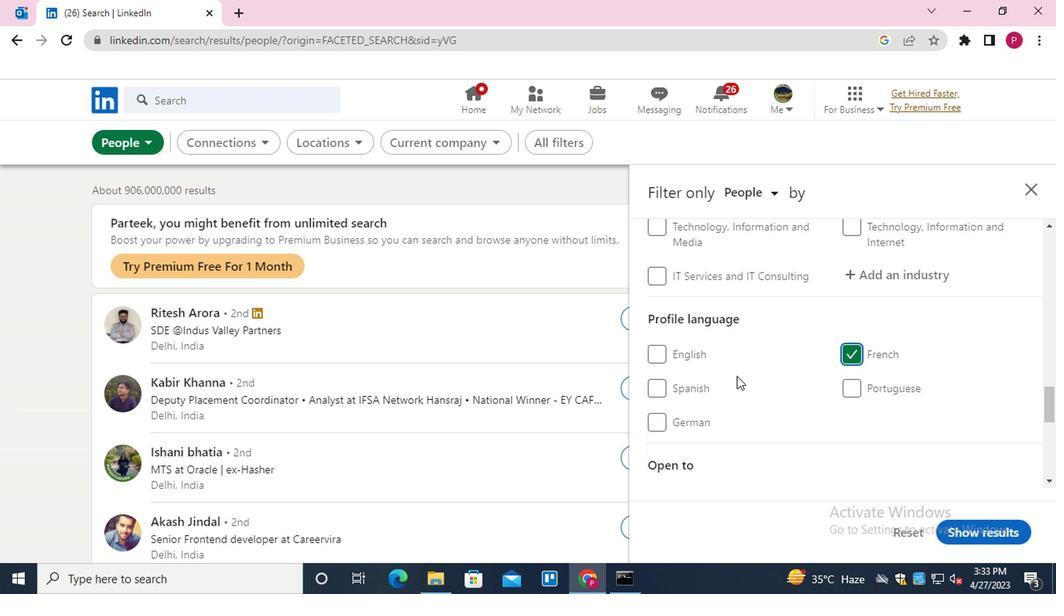 
Action: Mouse scrolled (714, 373) with delta (0, 1)
Screenshot: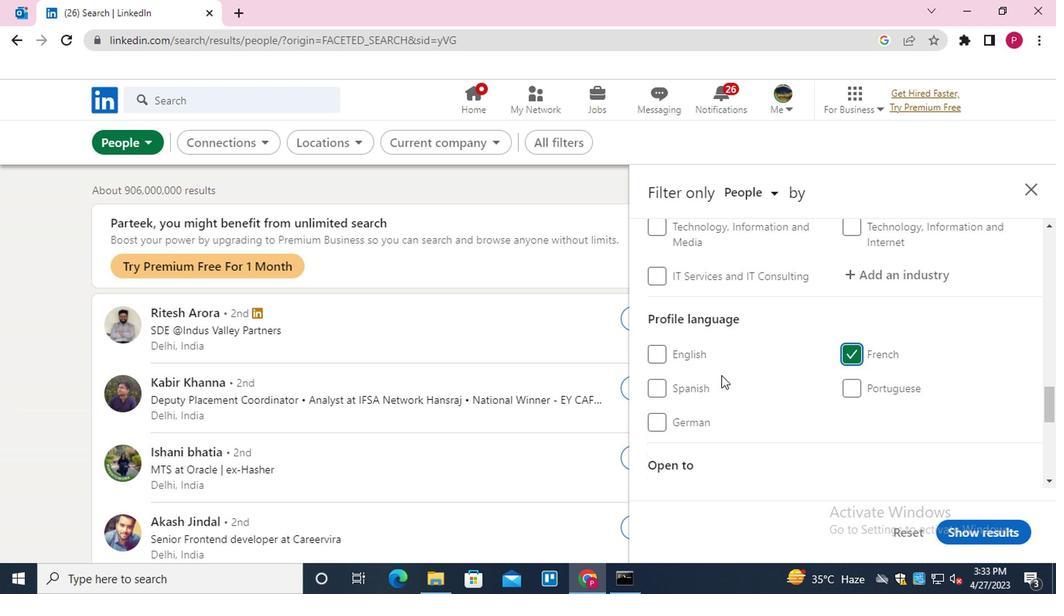 
Action: Mouse scrolled (714, 373) with delta (0, 1)
Screenshot: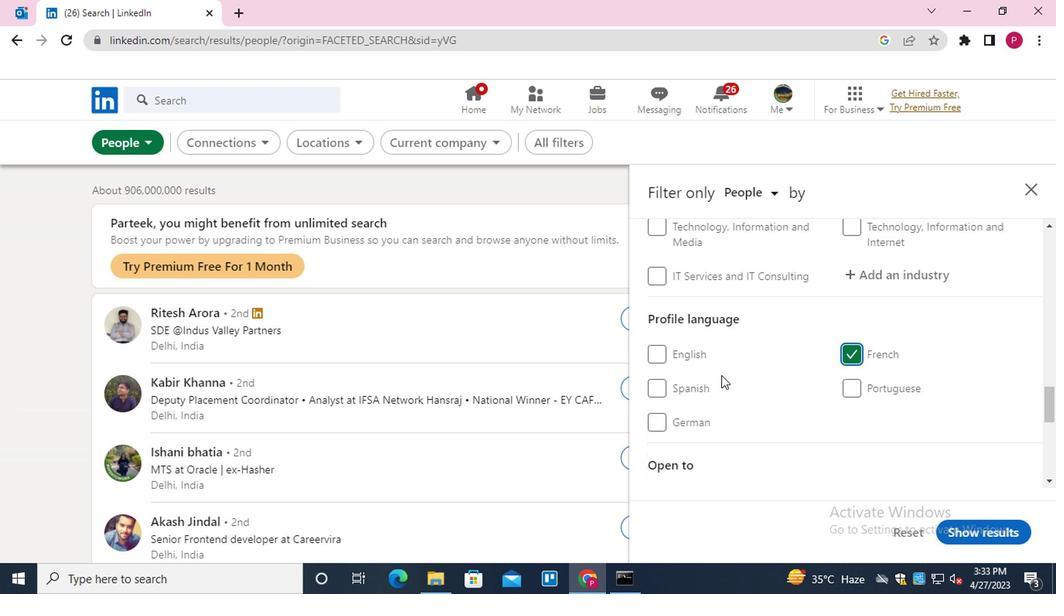 
Action: Mouse scrolled (714, 373) with delta (0, 1)
Screenshot: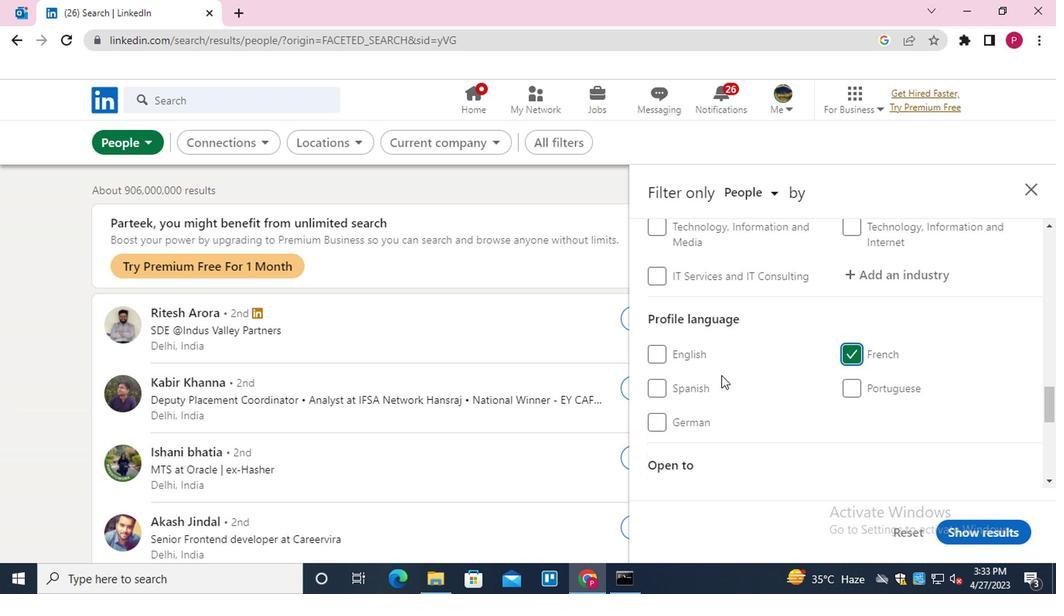 
Action: Mouse scrolled (714, 373) with delta (0, 1)
Screenshot: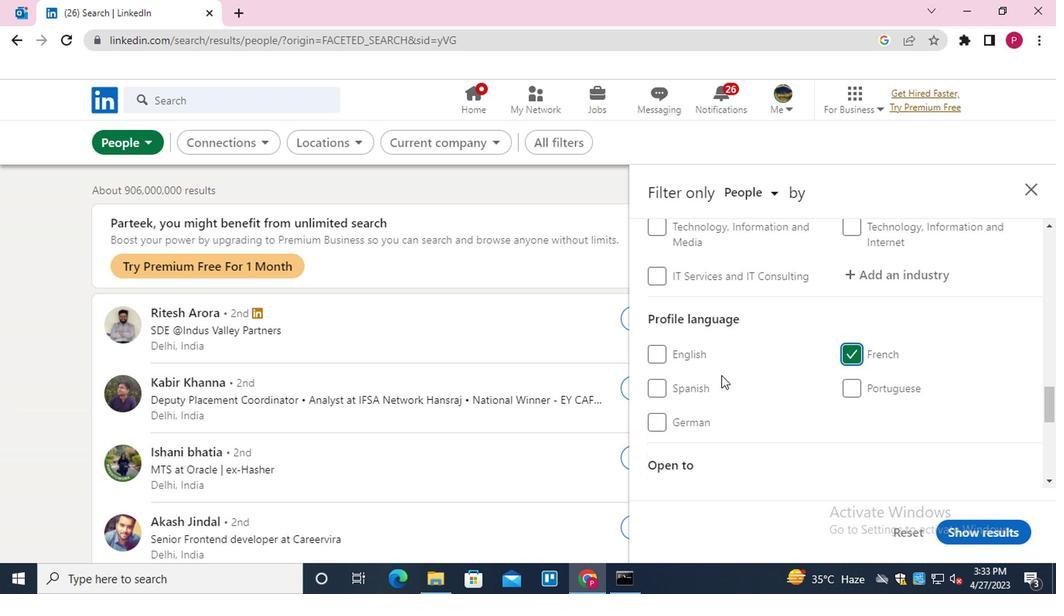 
Action: Mouse scrolled (714, 373) with delta (0, 1)
Screenshot: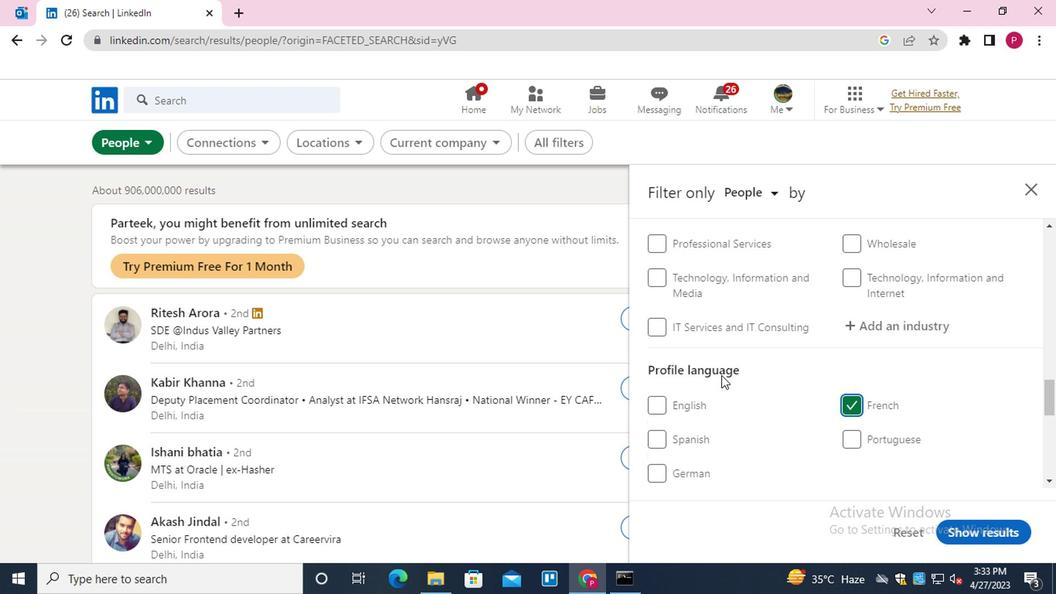 
Action: Mouse scrolled (714, 373) with delta (0, 1)
Screenshot: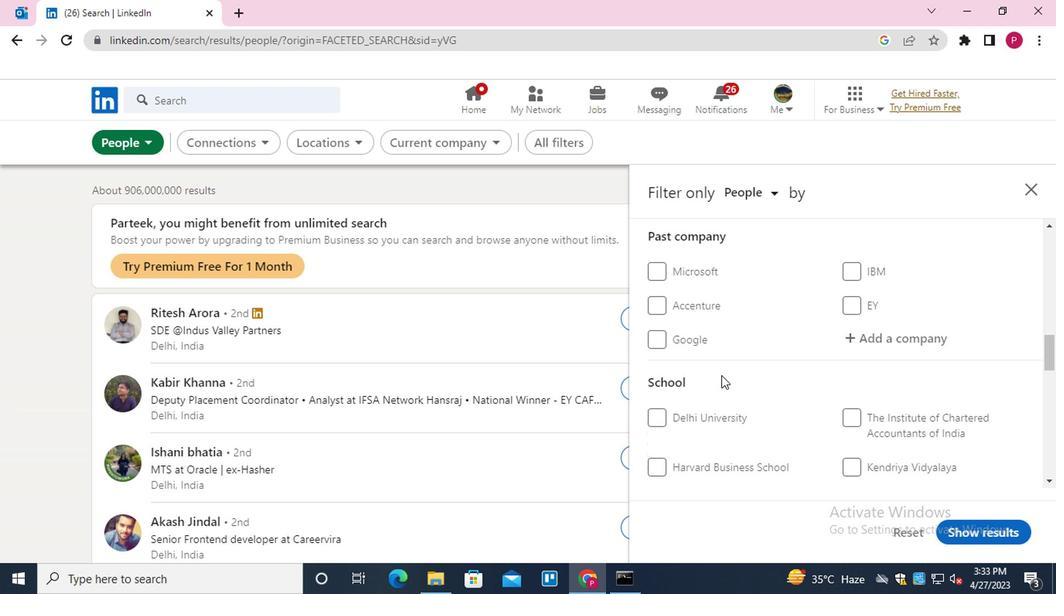 
Action: Mouse moved to (866, 264)
Screenshot: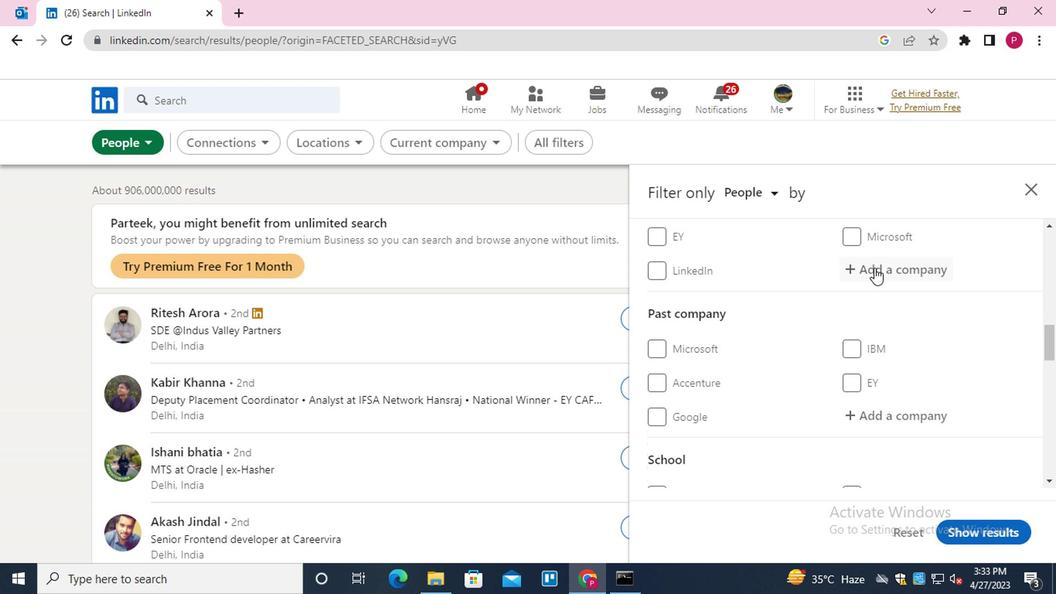 
Action: Mouse pressed left at (866, 264)
Screenshot: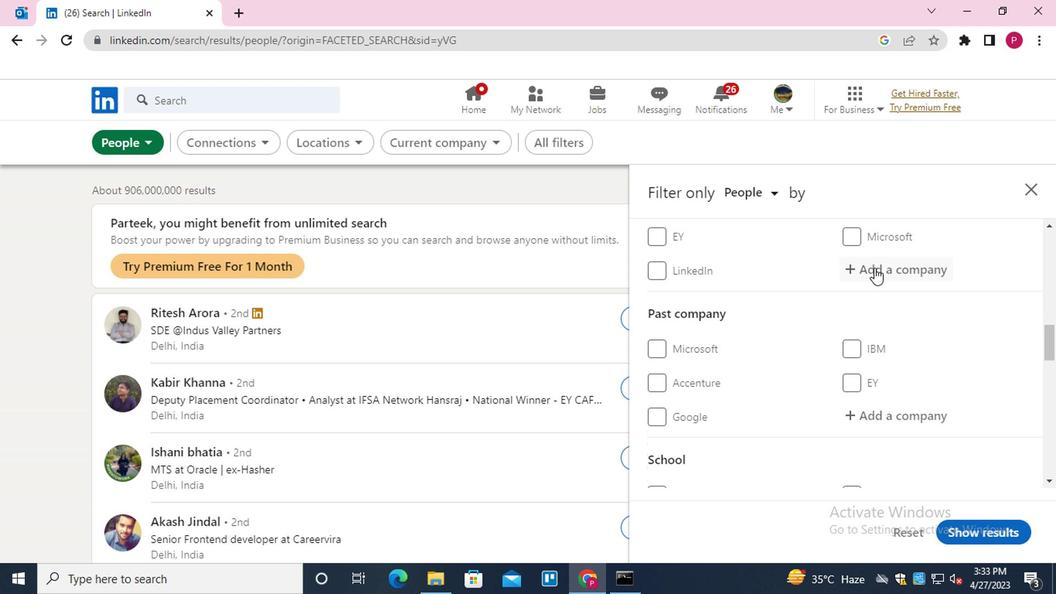 
Action: Key pressed <Key.shift><Key.shift><Key.shift><Key.shift><Key.shift><Key.shift><Key.shift><Key.shift><Key.shift><Key.shift><Key.shift><Key.shift><Key.shift><Key.shift><Key.shift><Key.shift><Key.shift><Key.shift><Key.shift><Key.shift><Key.shift><Key.shift>F<Key.backspace>VFX<Key.down><Key.down><Key.down><Key.down><Key.down><Key.enter>
Screenshot: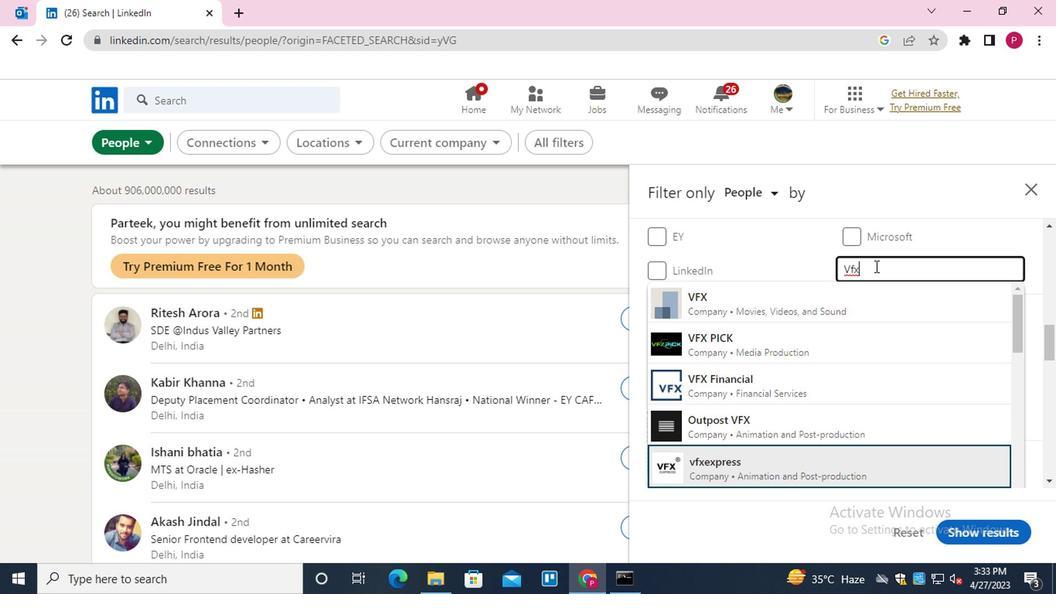 
Action: Mouse moved to (788, 319)
Screenshot: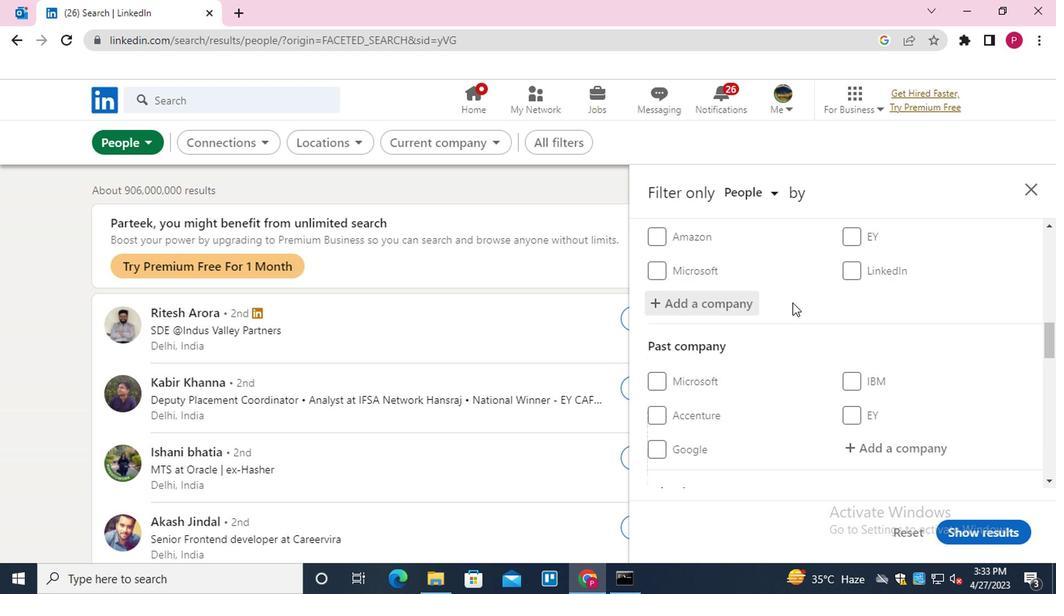 
Action: Mouse scrolled (788, 319) with delta (0, 0)
Screenshot: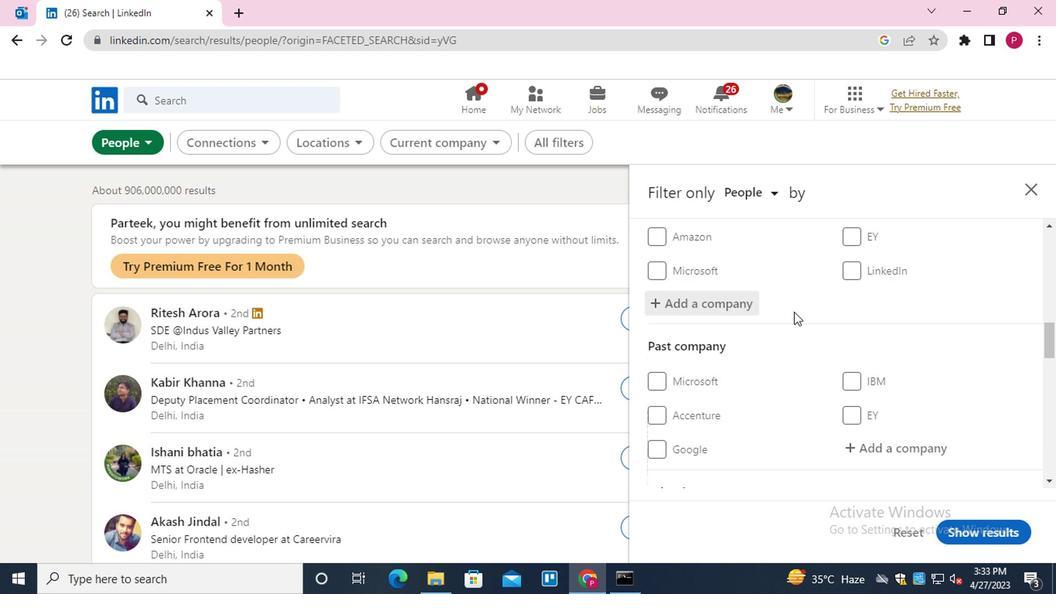 
Action: Mouse moved to (788, 321)
Screenshot: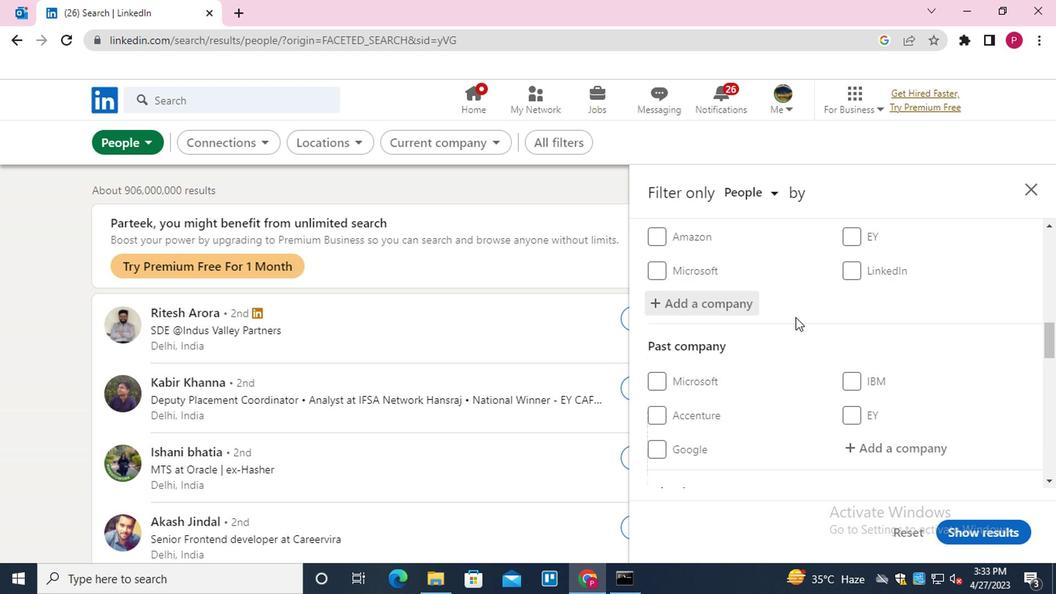 
Action: Mouse scrolled (788, 321) with delta (0, 0)
Screenshot: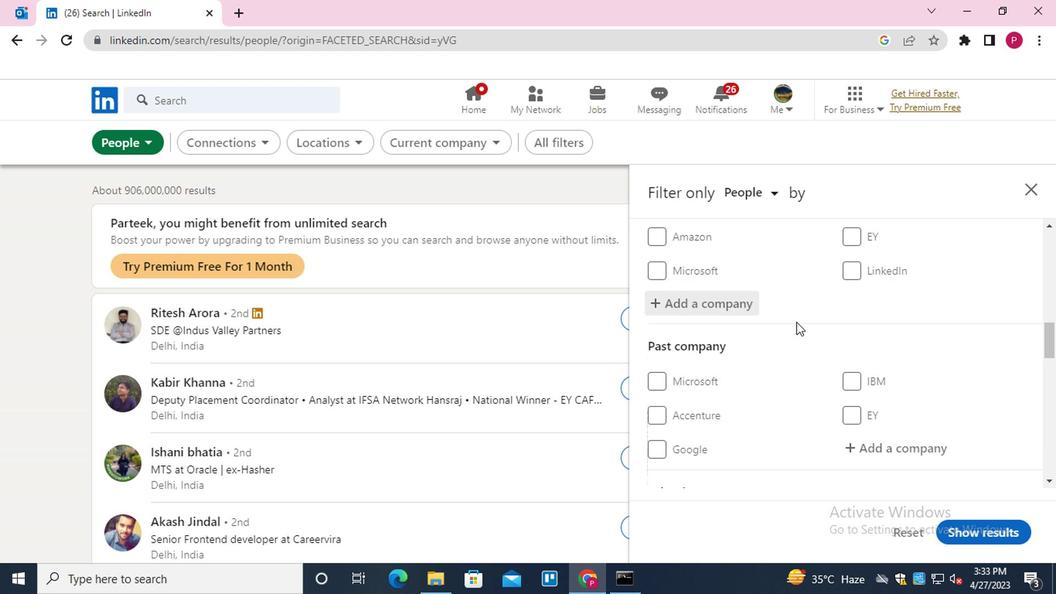 
Action: Mouse moved to (788, 322)
Screenshot: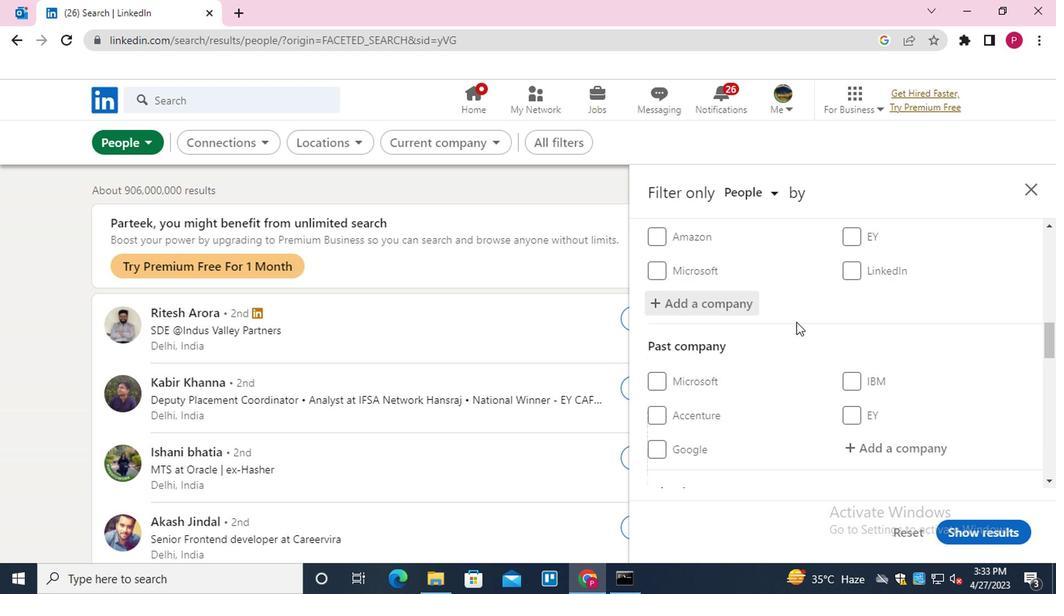 
Action: Mouse scrolled (788, 321) with delta (0, -1)
Screenshot: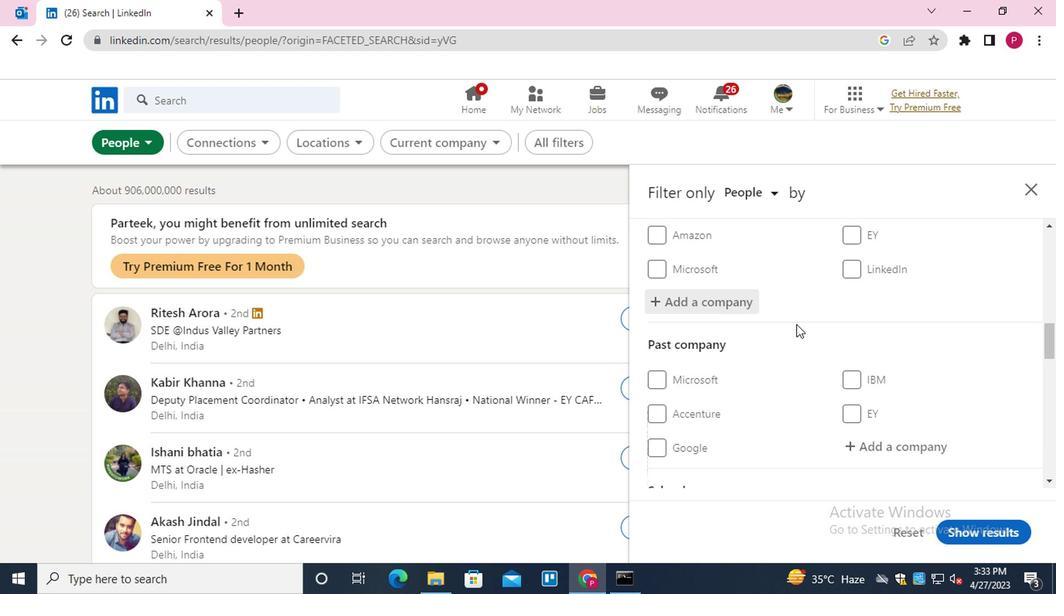 
Action: Mouse scrolled (788, 321) with delta (0, -1)
Screenshot: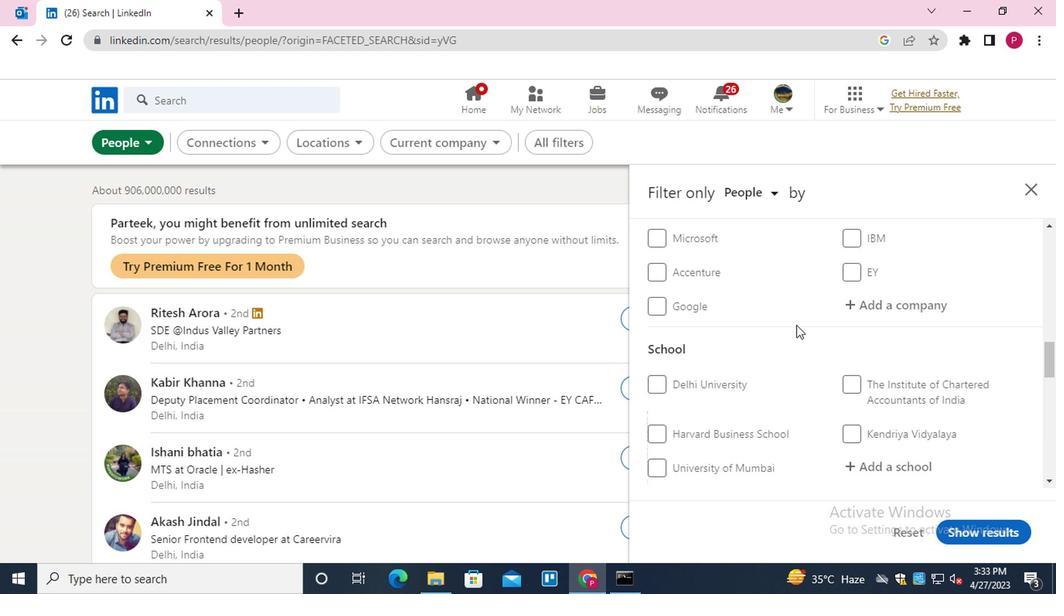 
Action: Mouse scrolled (788, 321) with delta (0, -1)
Screenshot: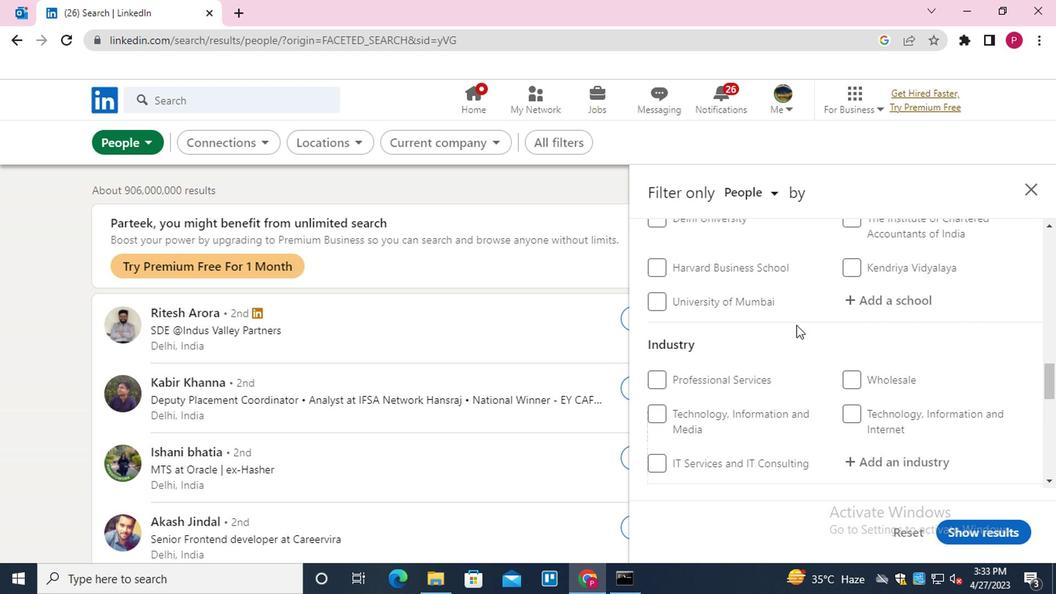 
Action: Mouse scrolled (788, 323) with delta (0, 0)
Screenshot: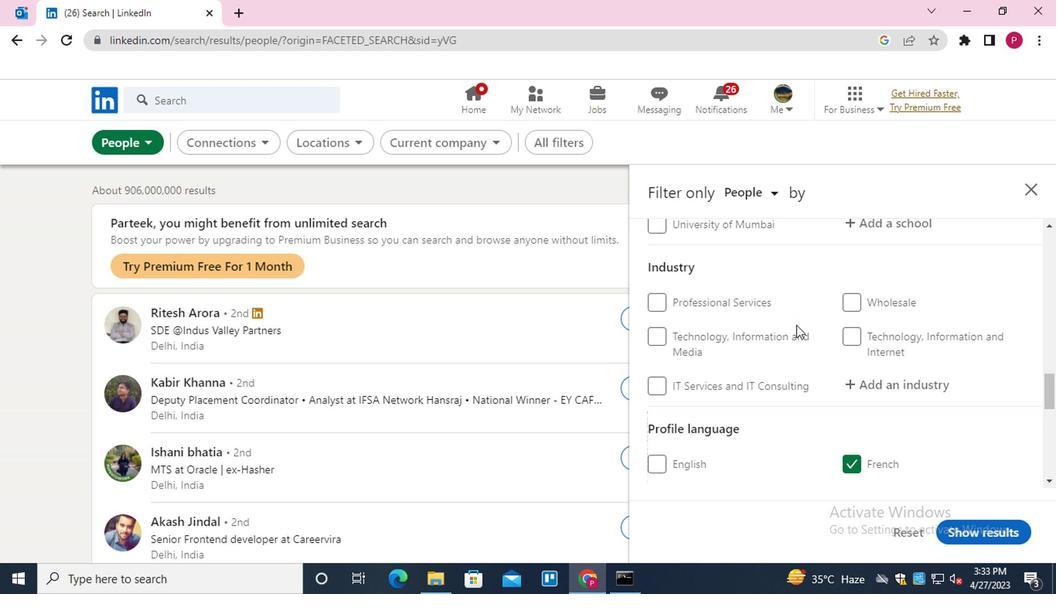 
Action: Mouse moved to (889, 299)
Screenshot: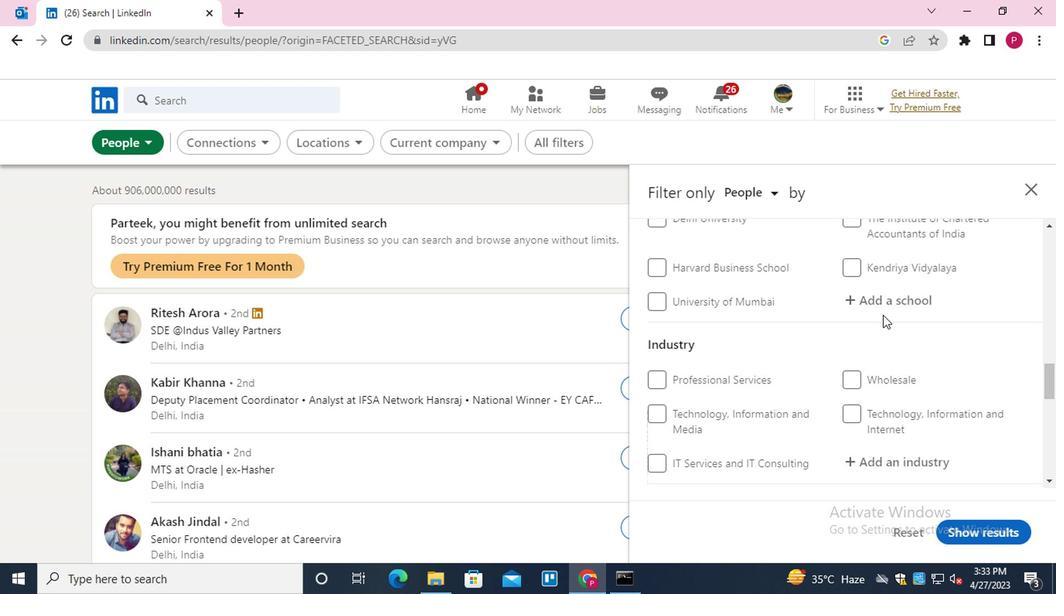 
Action: Mouse pressed left at (889, 299)
Screenshot: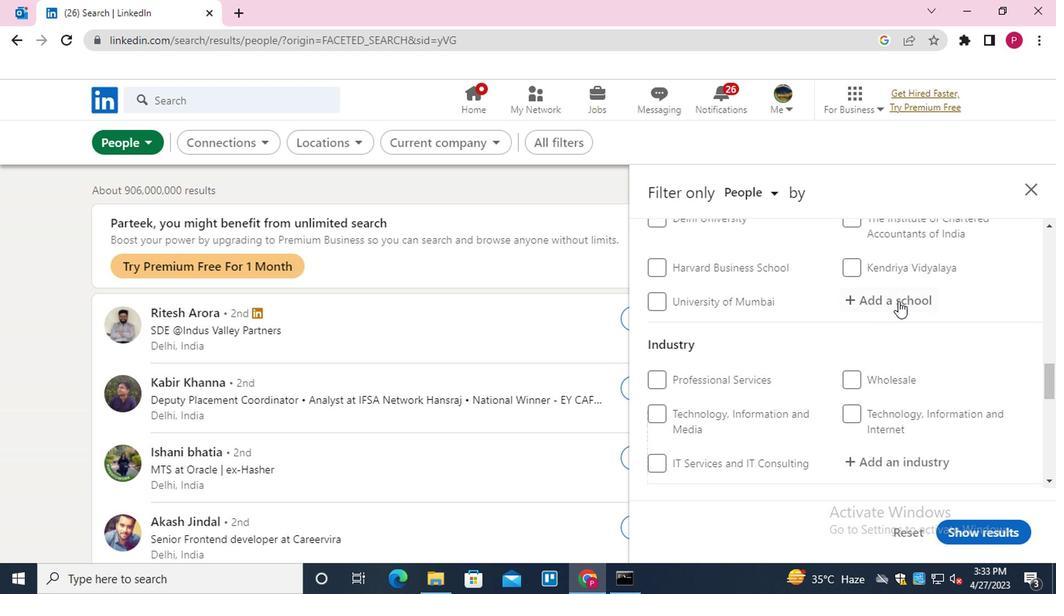 
Action: Key pressed <Key.shift><Key.shift>GURU<Key.space><Key.shift>JAMBHESHWAR<Key.down><Key.enter>
Screenshot: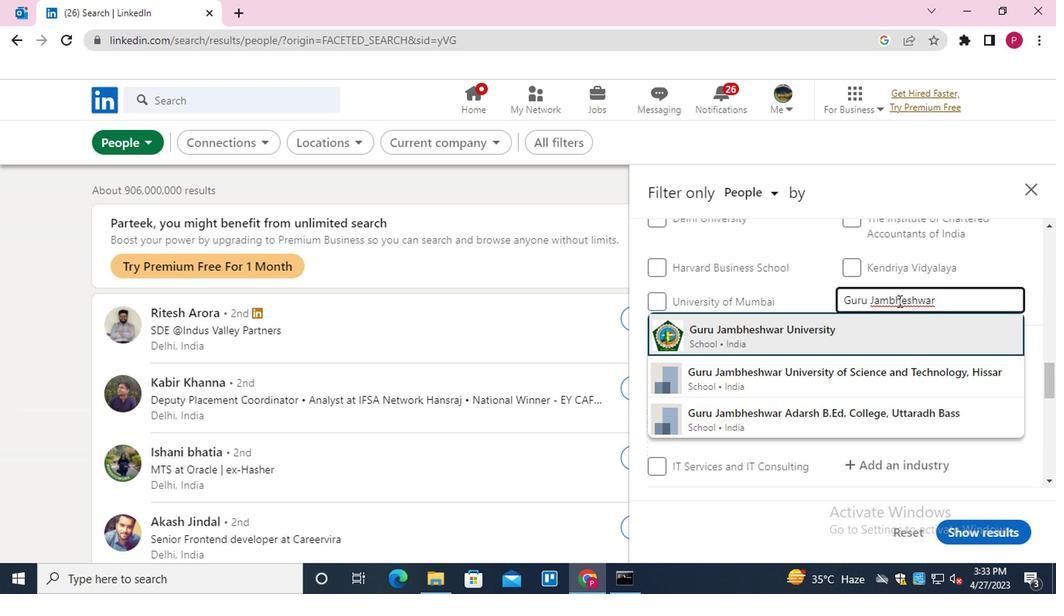 
Action: Mouse moved to (881, 346)
Screenshot: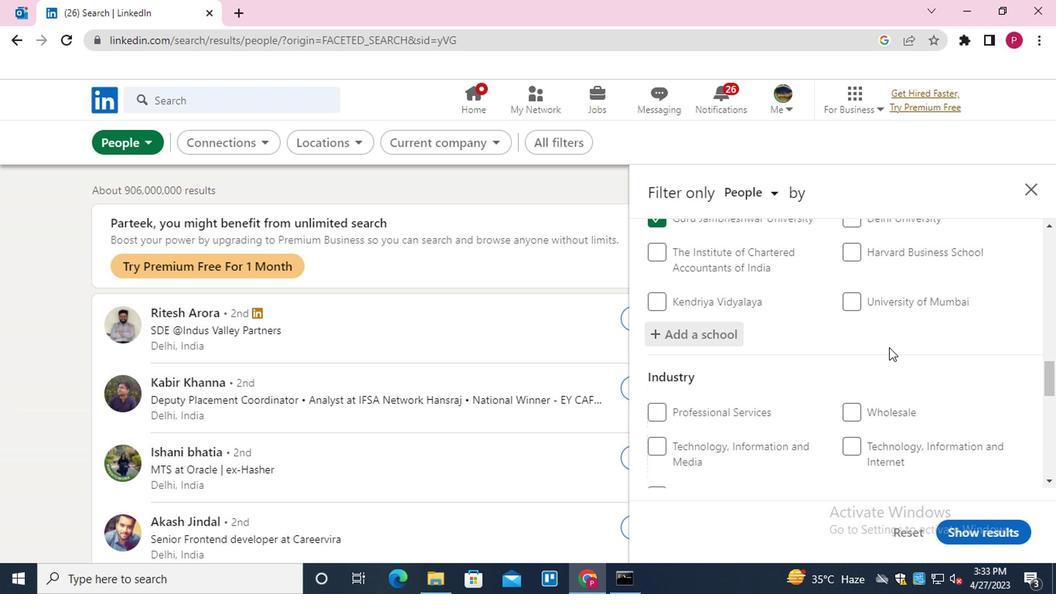 
Action: Mouse scrolled (881, 345) with delta (0, 0)
Screenshot: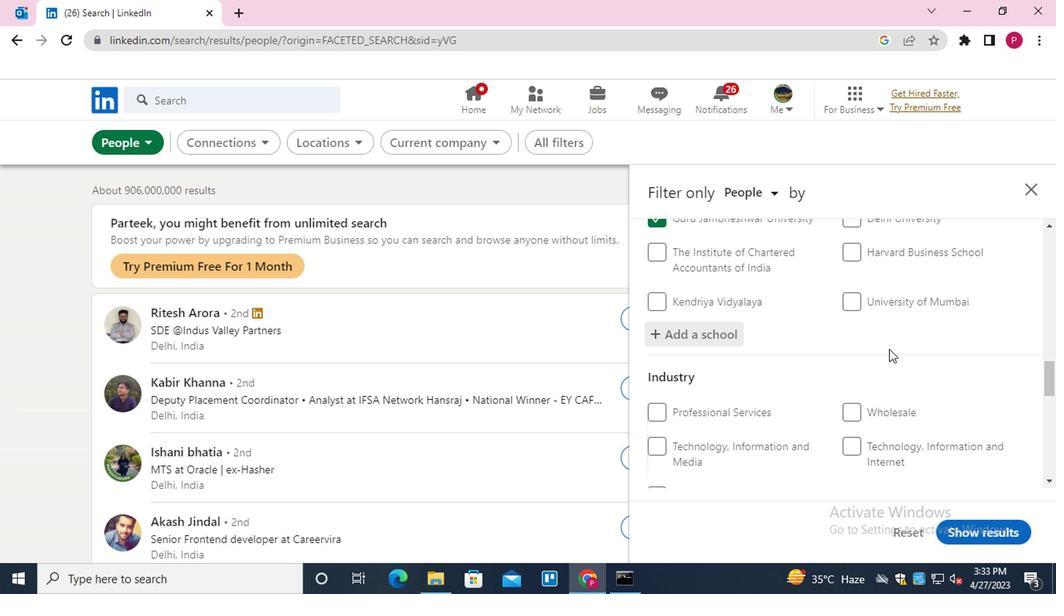 
Action: Mouse scrolled (881, 345) with delta (0, 0)
Screenshot: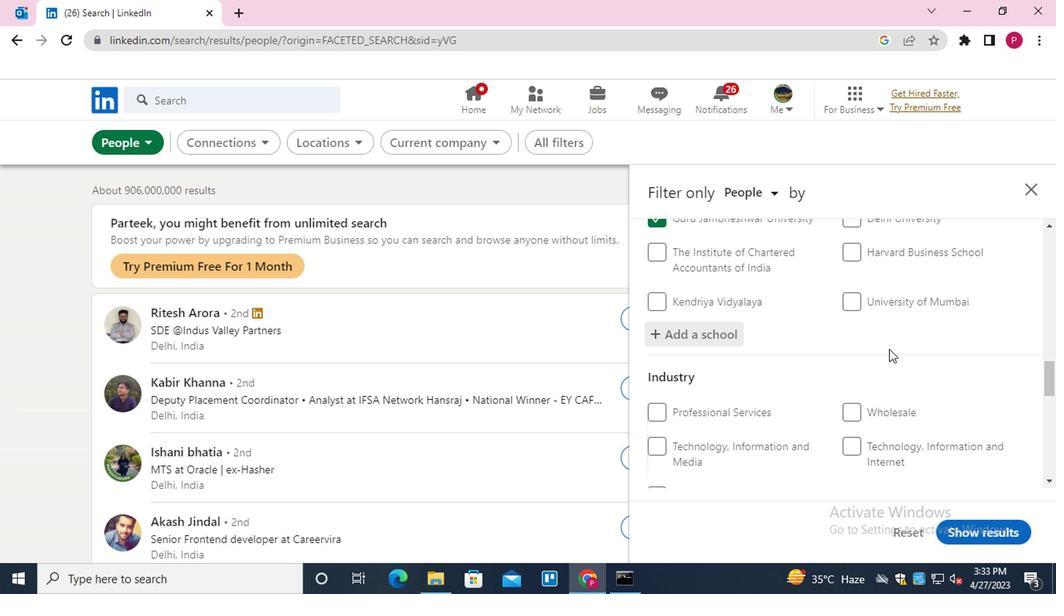 
Action: Mouse scrolled (881, 345) with delta (0, 0)
Screenshot: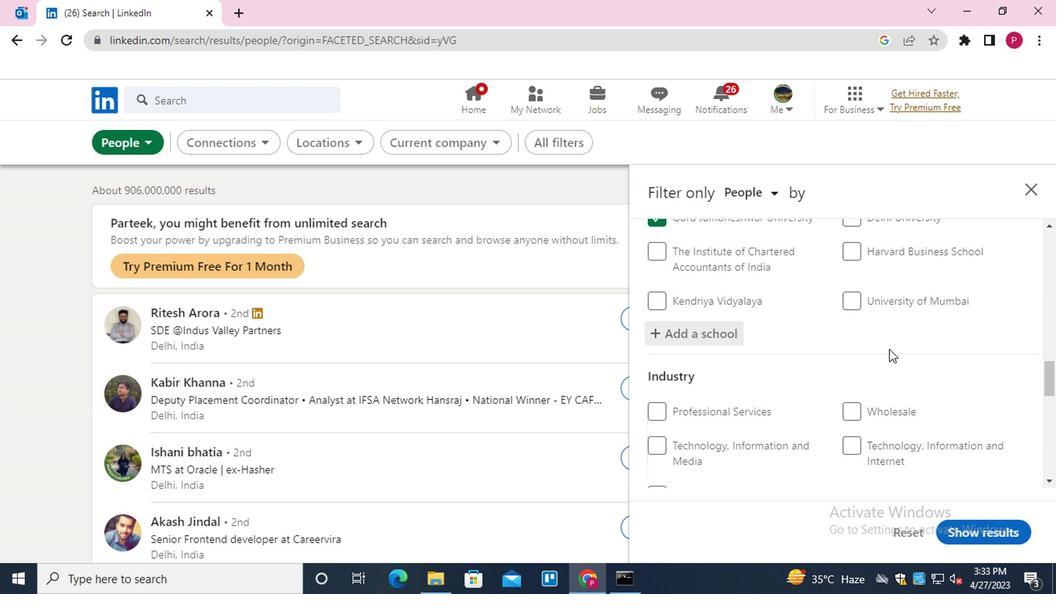 
Action: Mouse moved to (907, 270)
Screenshot: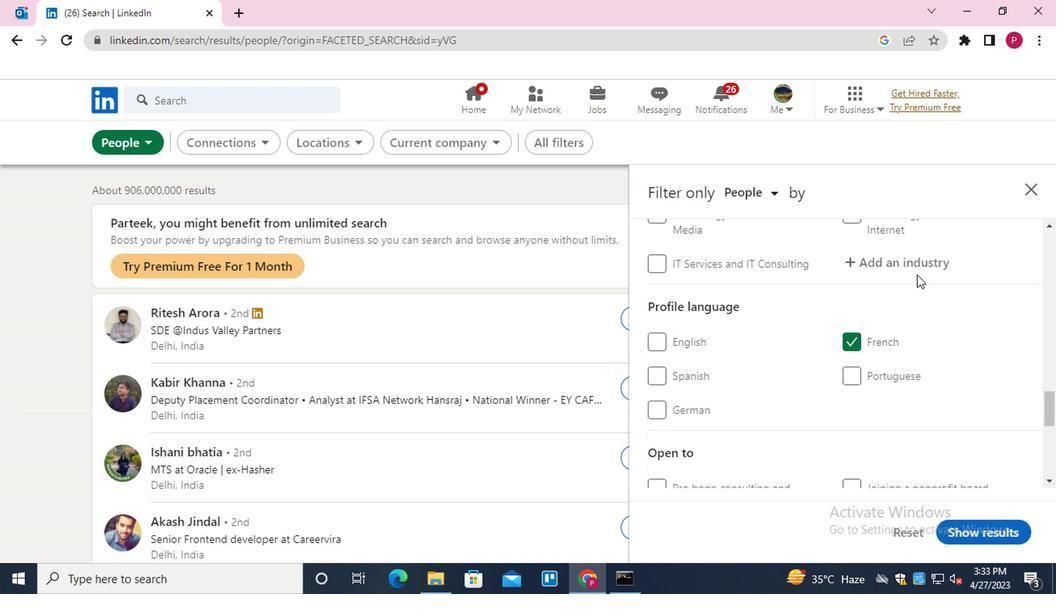 
Action: Mouse pressed left at (907, 270)
Screenshot: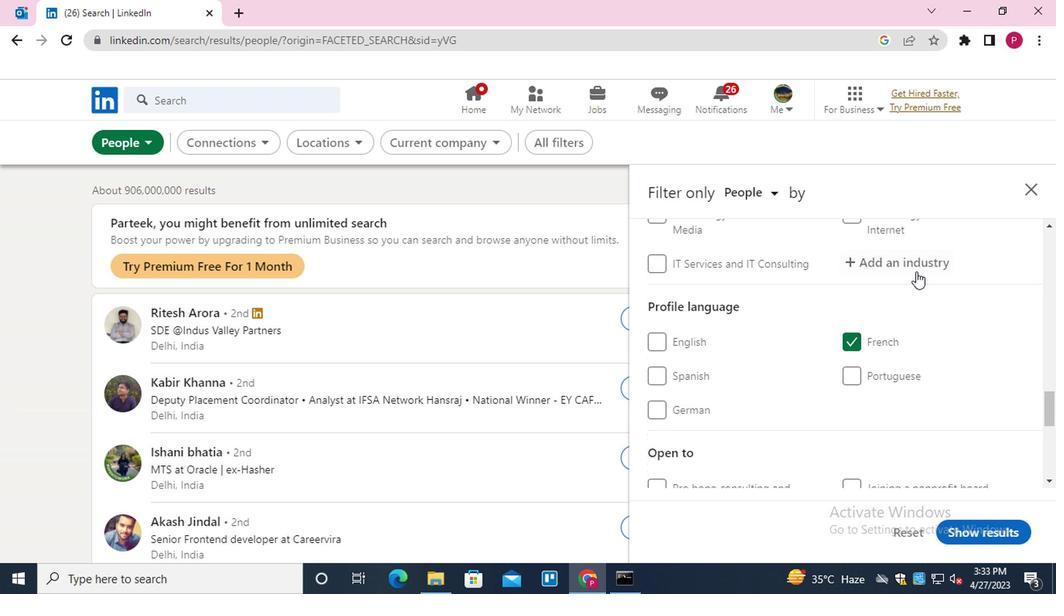 
Action: Mouse moved to (907, 268)
Screenshot: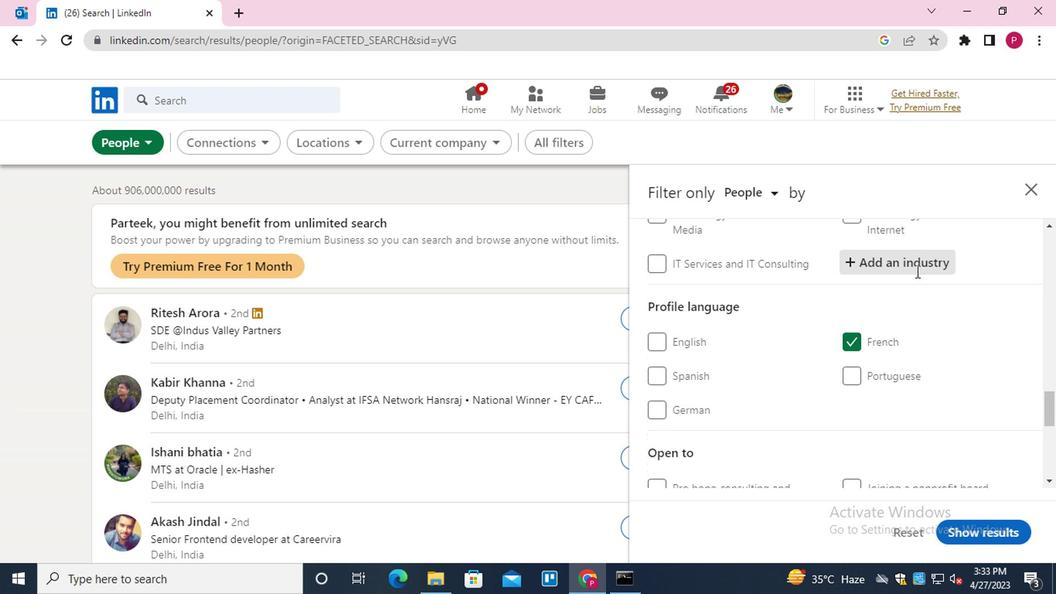
Action: Key pressed <Key.shift><Key.shift><Key.shift>REU<Key.right><Key.down><Key.enter>
Screenshot: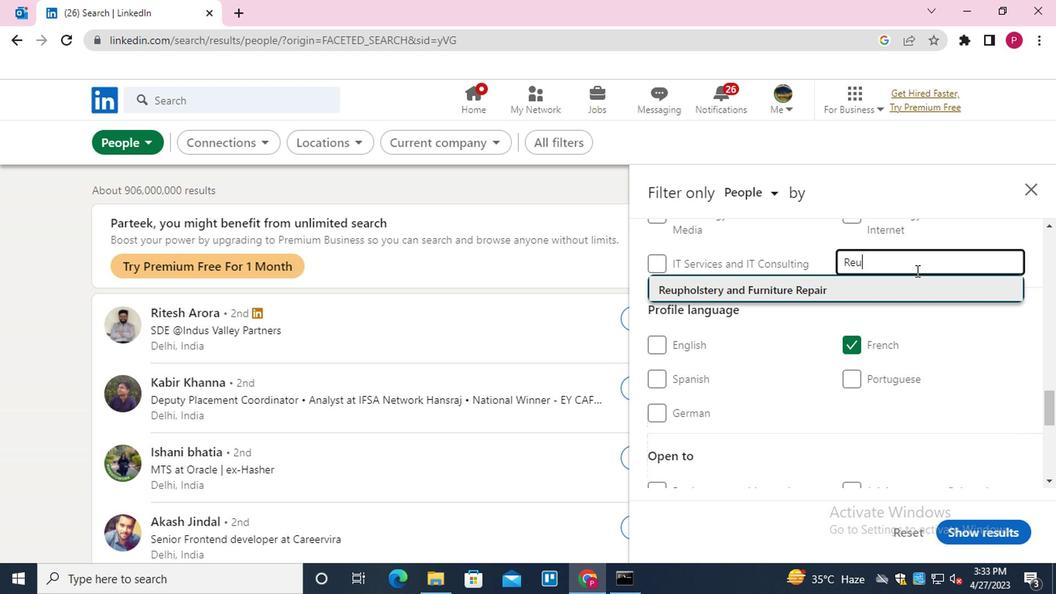 
Action: Mouse moved to (829, 326)
Screenshot: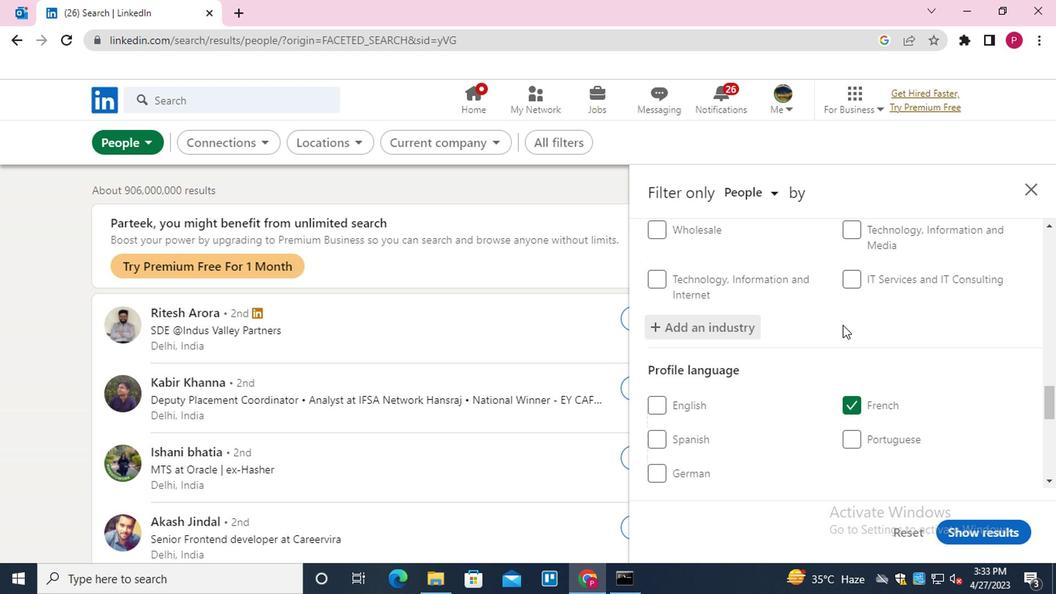 
Action: Mouse scrolled (829, 325) with delta (0, -1)
Screenshot: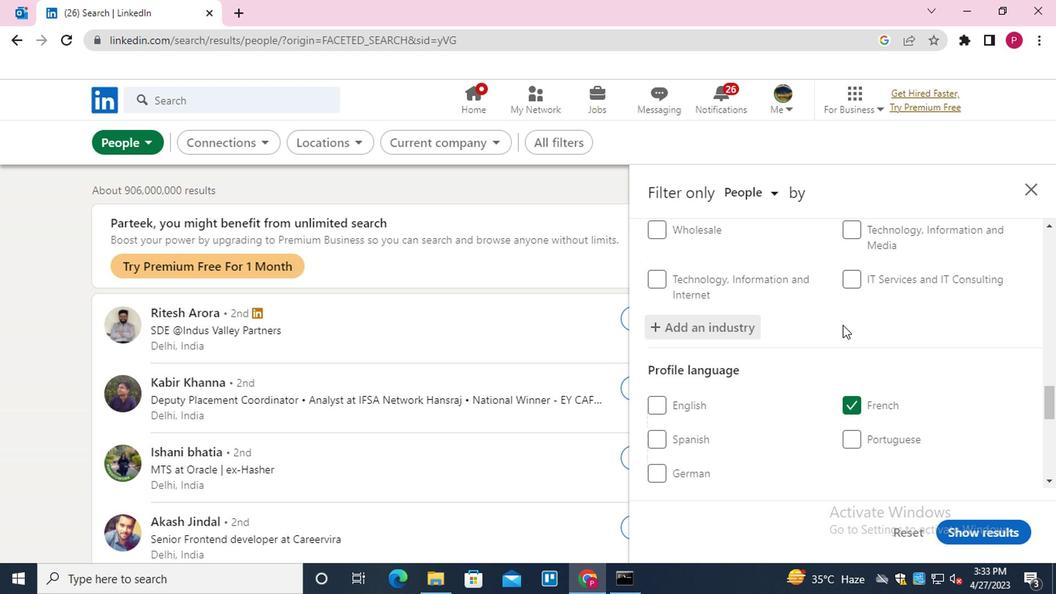 
Action: Mouse moved to (825, 328)
Screenshot: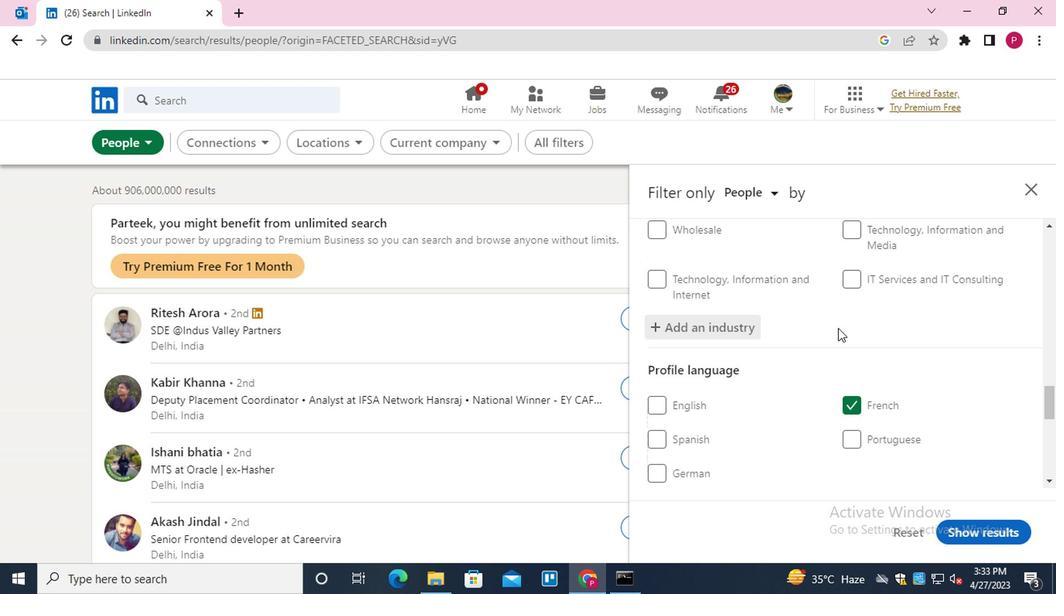 
Action: Mouse scrolled (825, 328) with delta (0, 0)
Screenshot: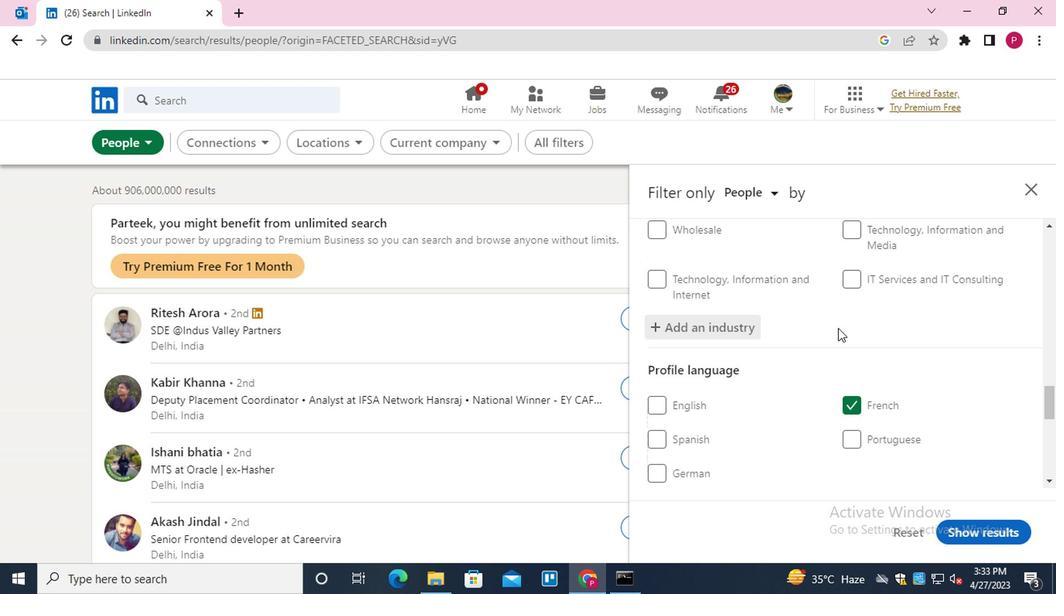 
Action: Mouse moved to (812, 333)
Screenshot: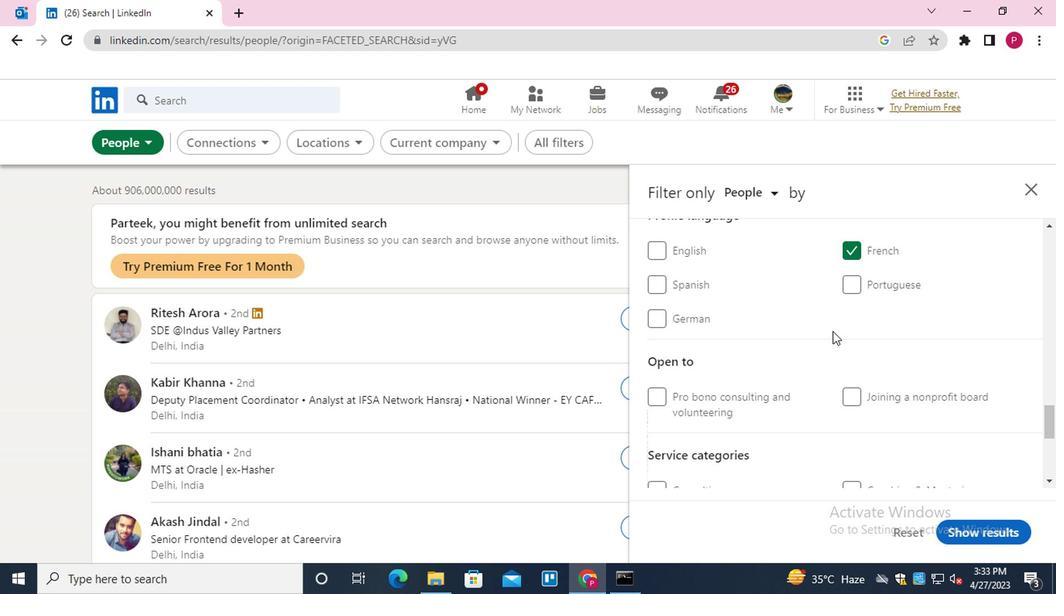 
Action: Mouse scrolled (812, 332) with delta (0, 0)
Screenshot: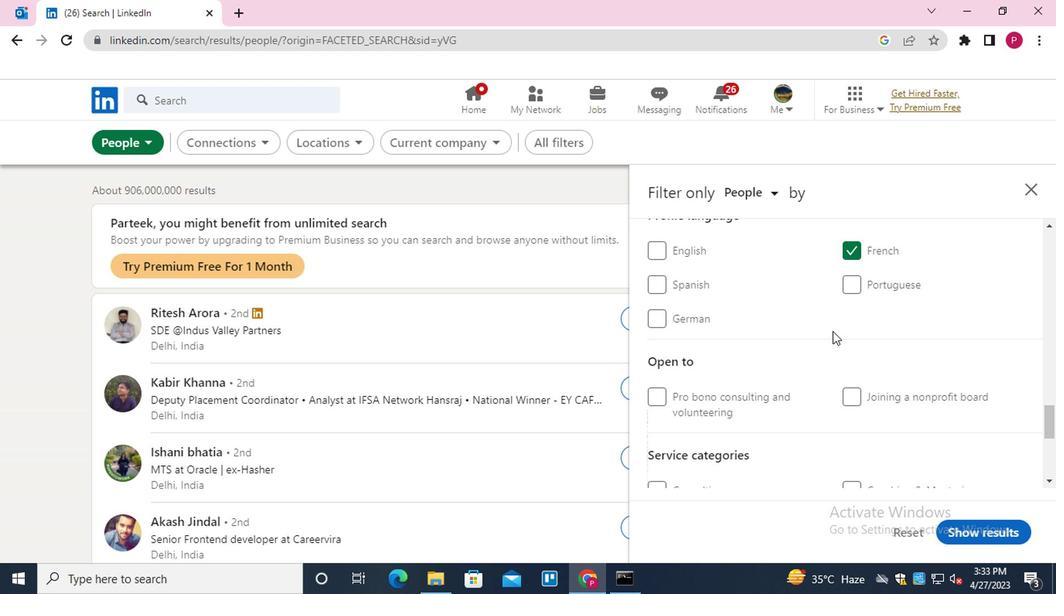 
Action: Mouse moved to (805, 334)
Screenshot: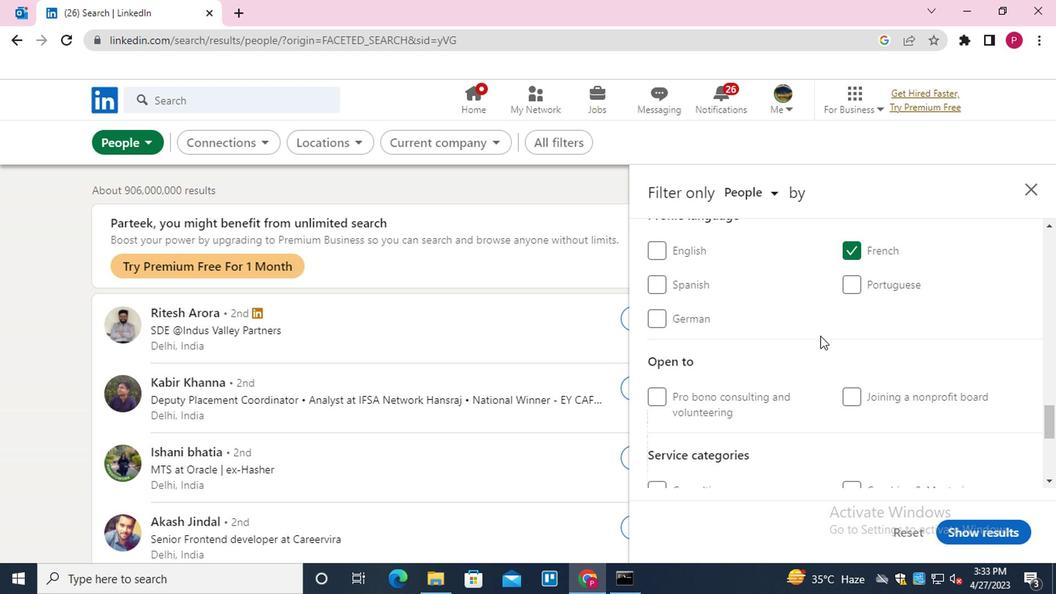 
Action: Mouse scrolled (805, 333) with delta (0, -1)
Screenshot: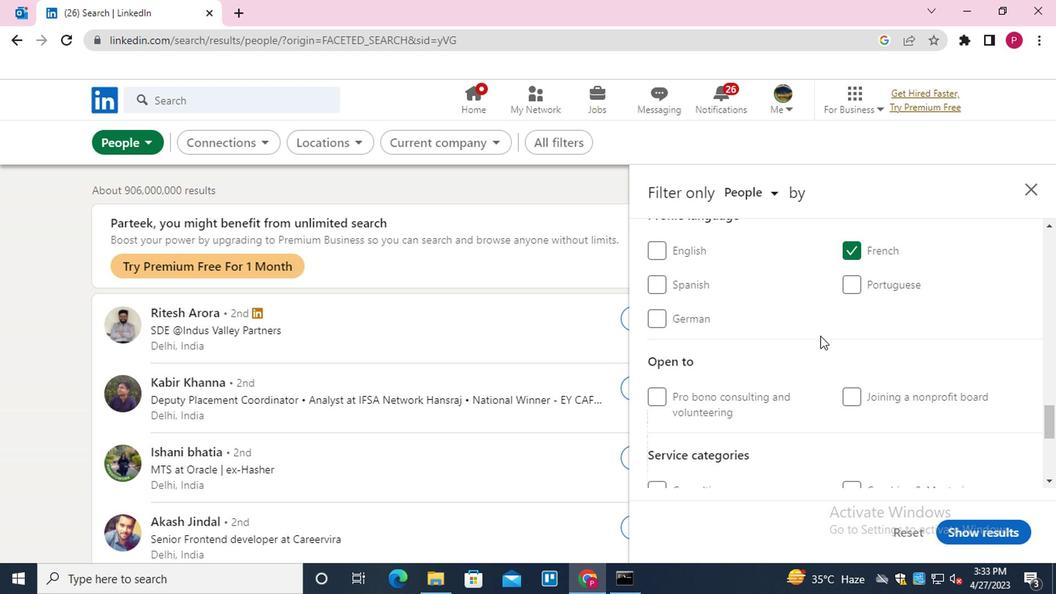 
Action: Mouse moved to (887, 400)
Screenshot: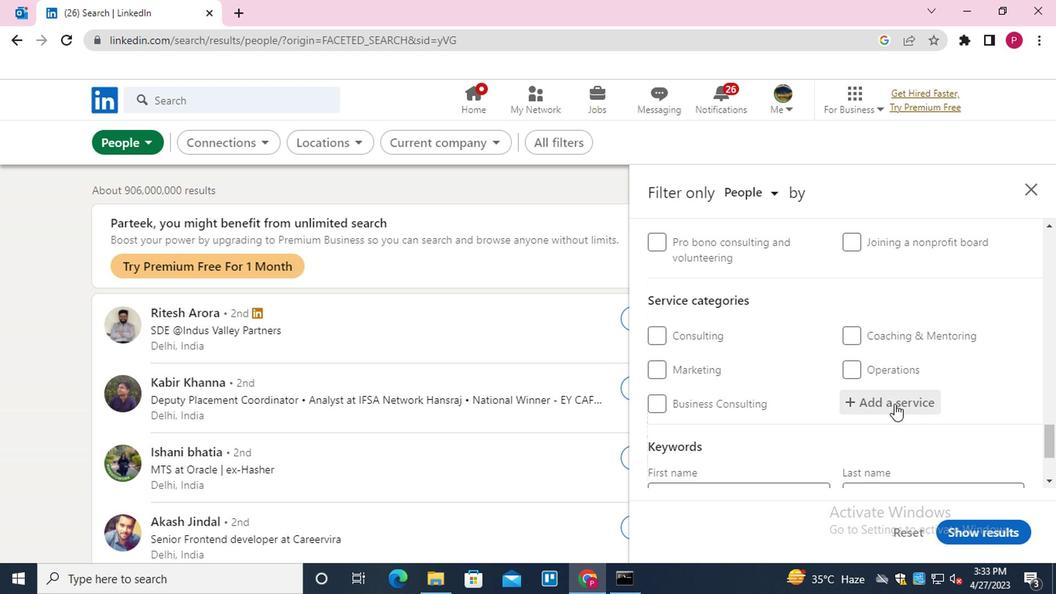 
Action: Mouse pressed left at (887, 400)
Screenshot: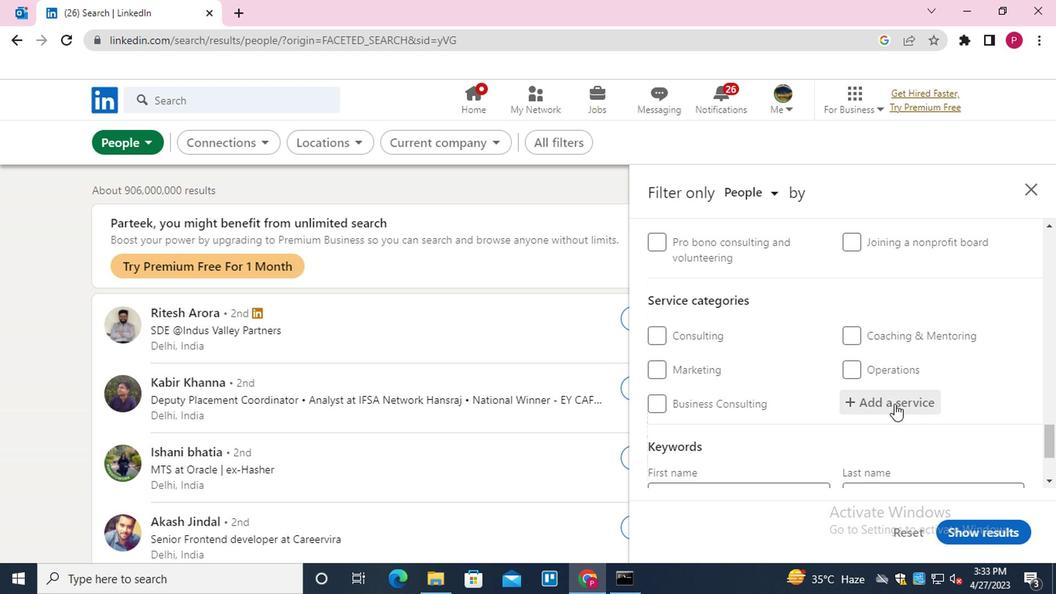 
Action: Mouse moved to (845, 387)
Screenshot: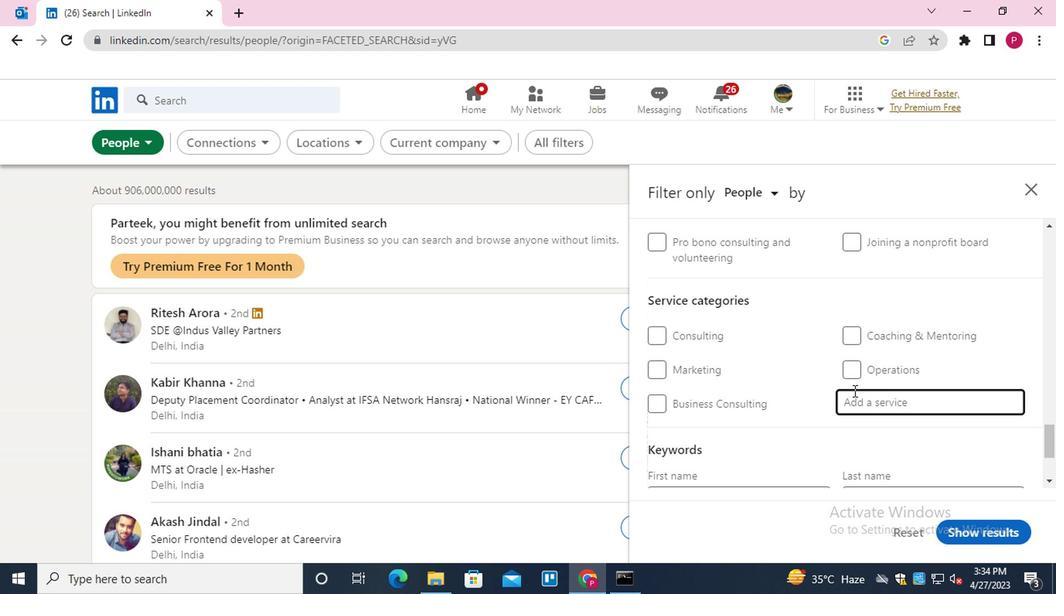 
Action: Key pressed <Key.shift>COACHNG<Key.backspace><Key.backspace><Key.backspace>HING<Key.space><Key.shift>&<Key.space><Key.shift>MENTORING<Key.enter>
Screenshot: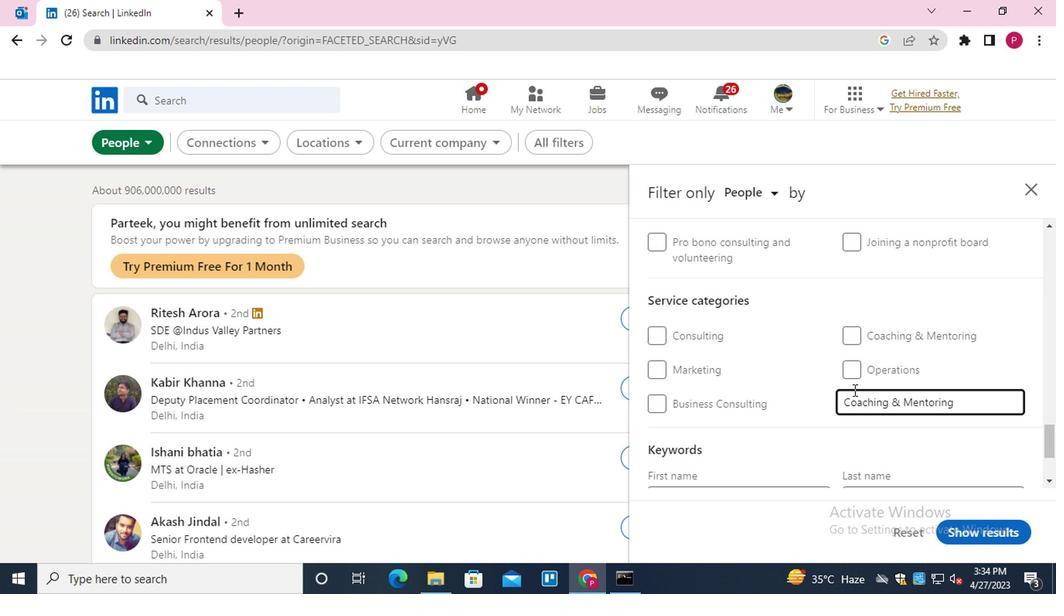 
Action: Mouse moved to (831, 393)
Screenshot: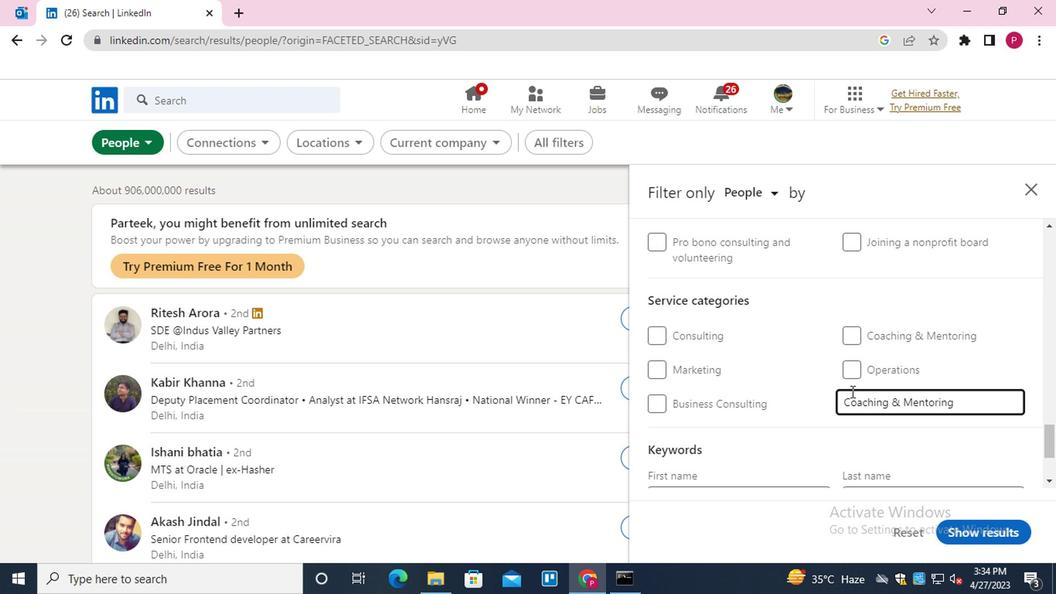 
Action: Mouse scrolled (831, 393) with delta (0, 0)
Screenshot: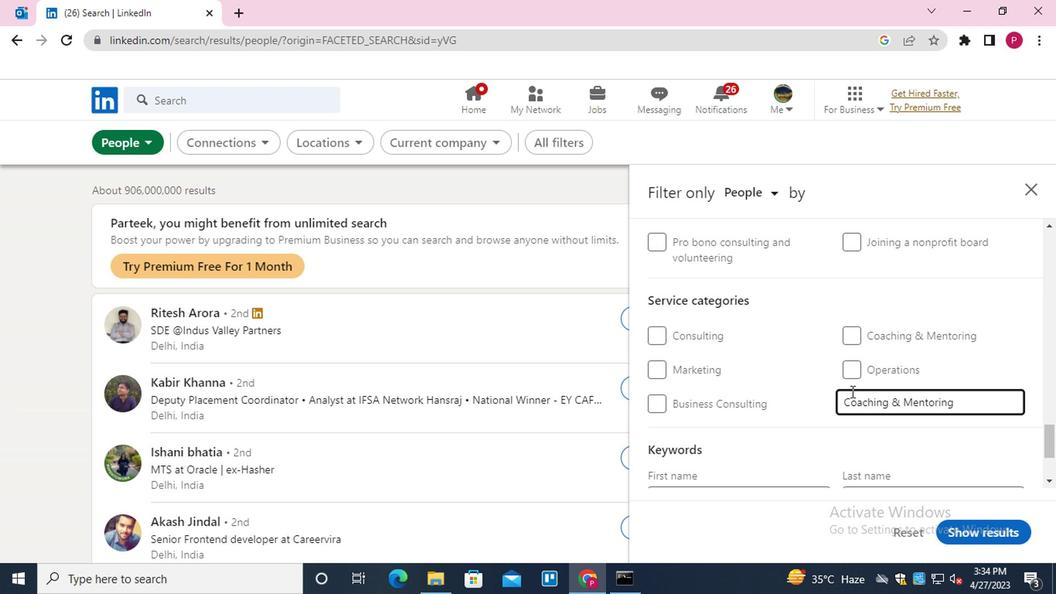 
Action: Mouse moved to (815, 389)
Screenshot: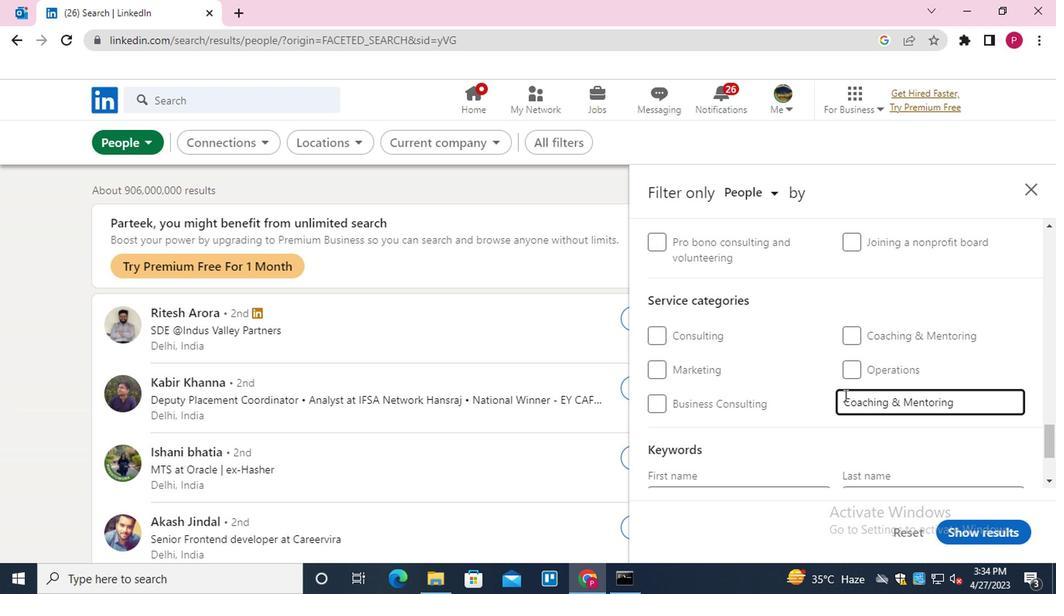 
Action: Mouse scrolled (815, 388) with delta (0, 0)
Screenshot: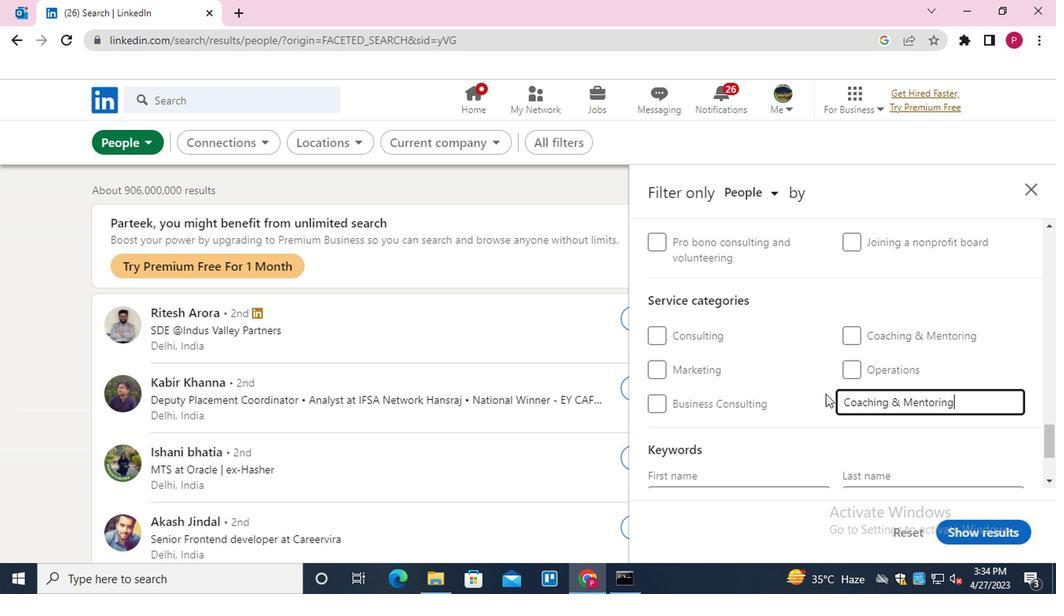 
Action: Mouse moved to (812, 389)
Screenshot: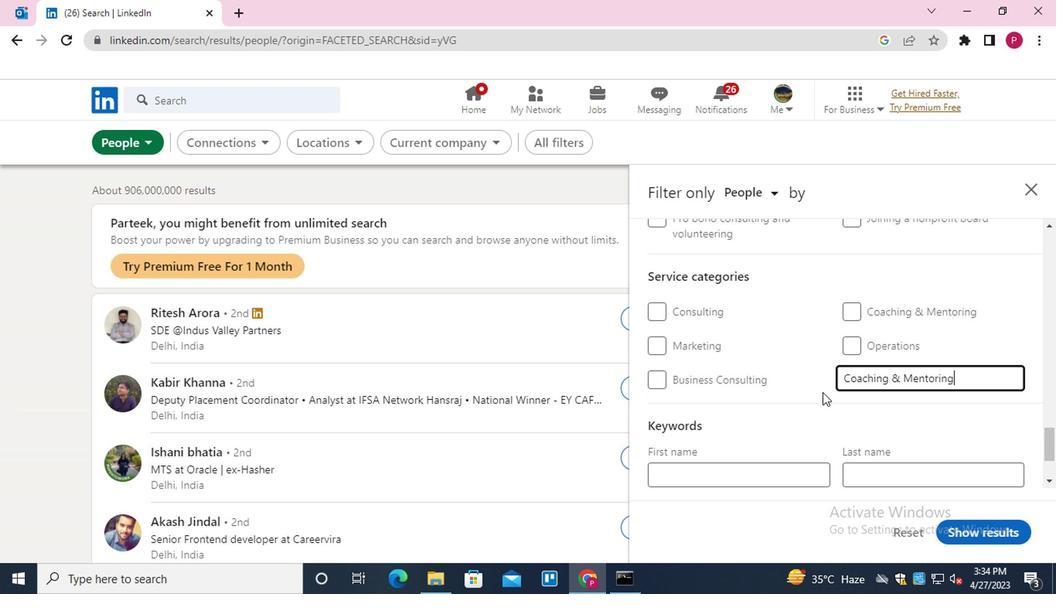 
Action: Mouse scrolled (812, 388) with delta (0, 0)
Screenshot: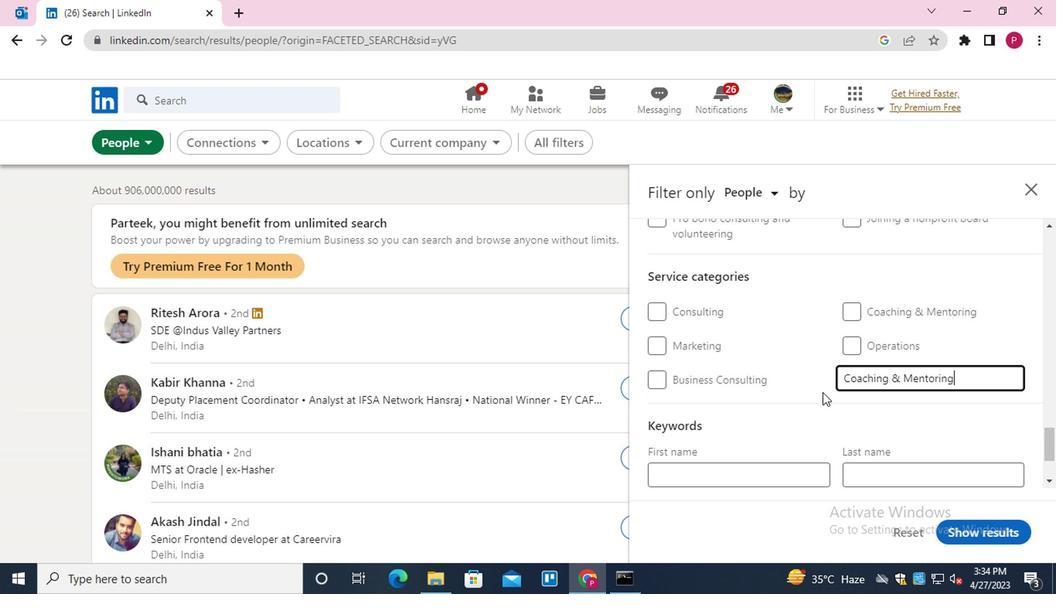 
Action: Mouse moved to (798, 386)
Screenshot: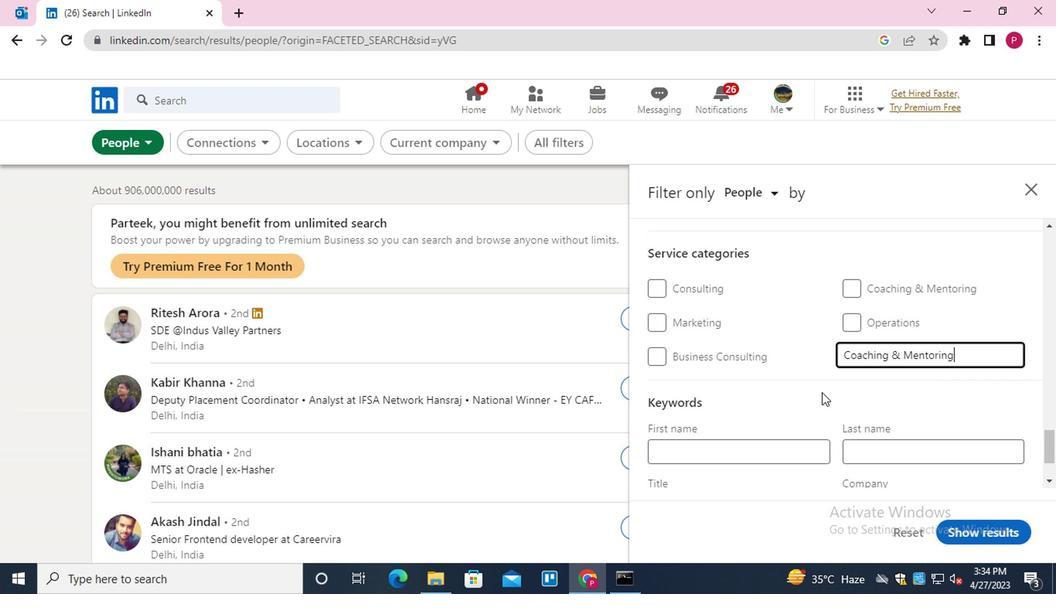 
Action: Mouse scrolled (798, 385) with delta (0, 0)
Screenshot: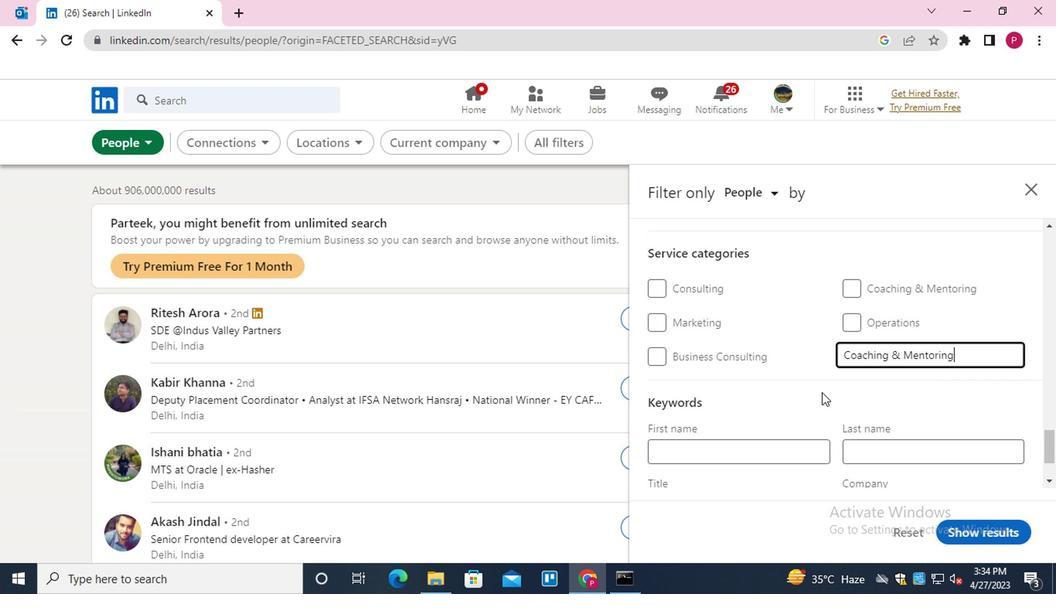 
Action: Mouse moved to (745, 407)
Screenshot: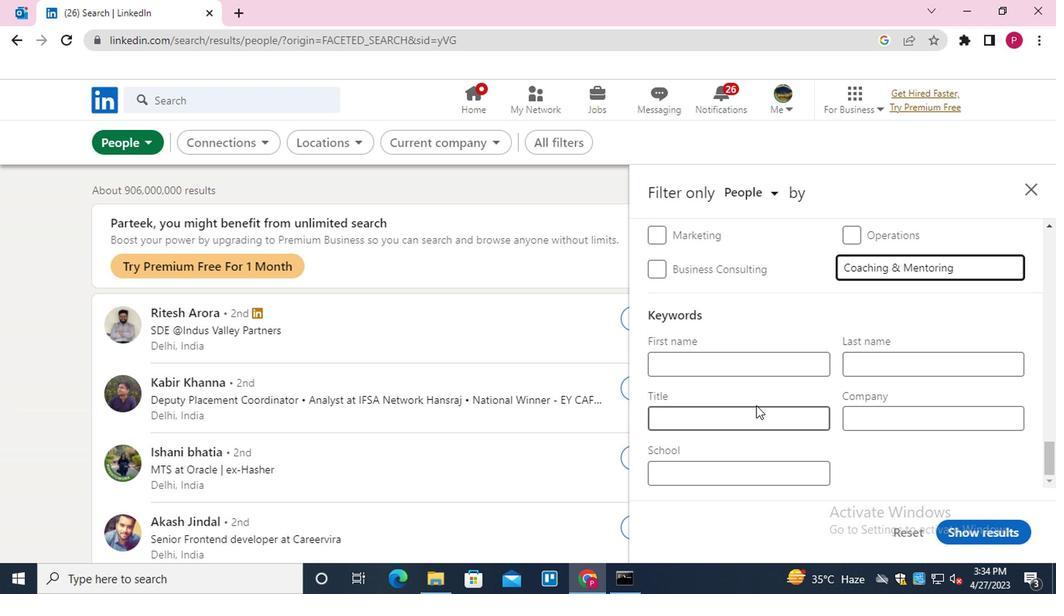 
Action: Mouse pressed left at (745, 407)
Screenshot: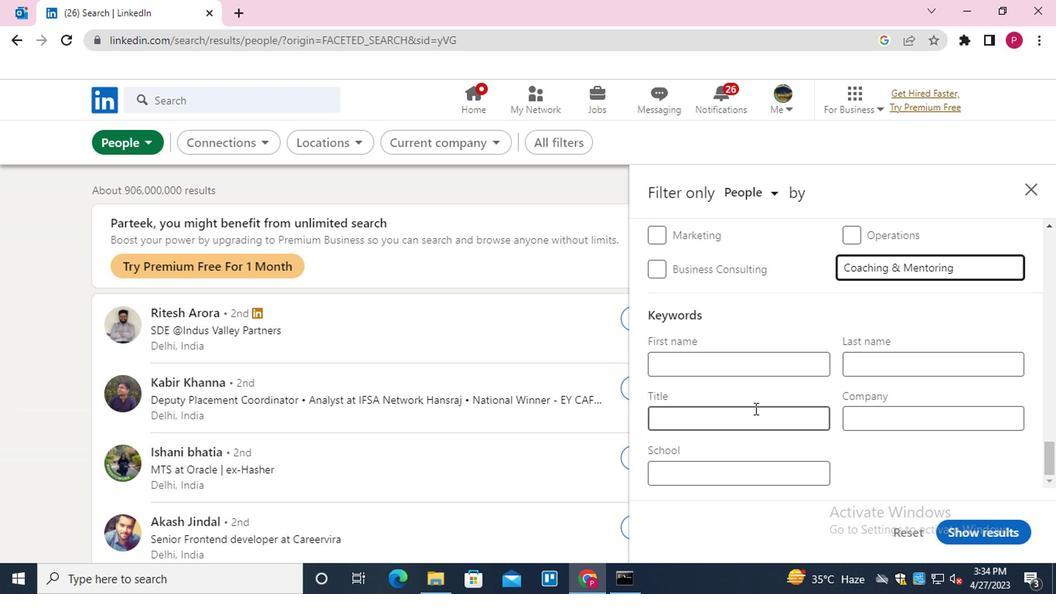 
Action: Key pressed <Key.shift>BANK<Key.space><Key.shift>TR<Key.backspace>ELLOR
Screenshot: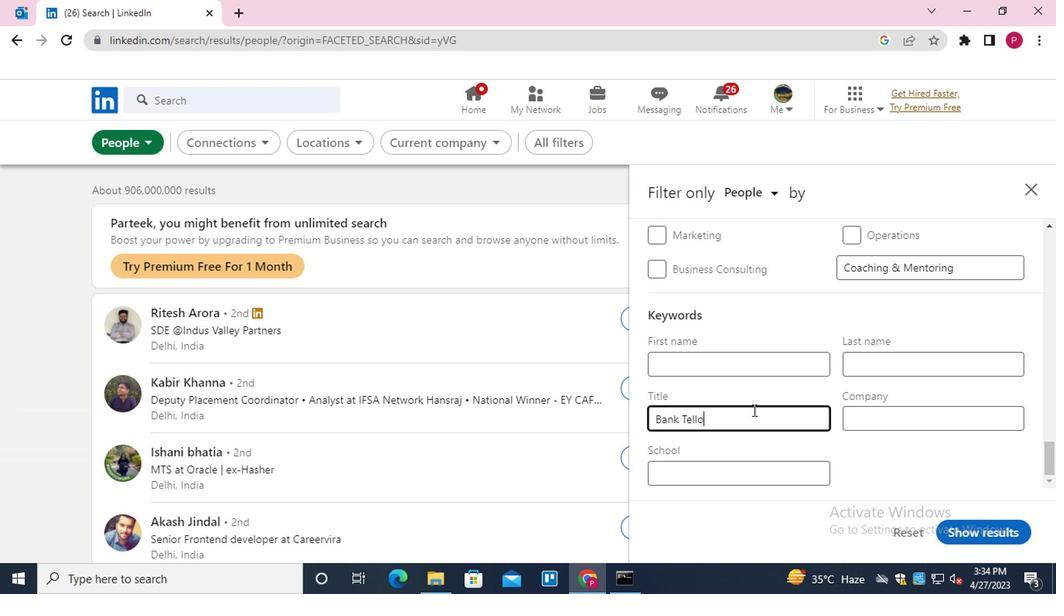 
Action: Mouse moved to (974, 526)
Screenshot: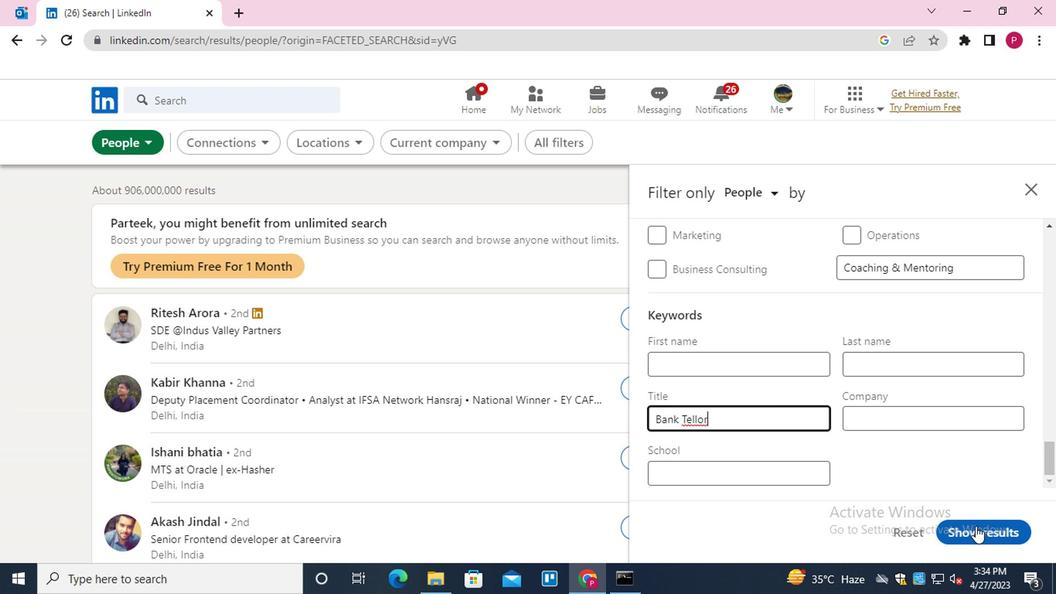 
Action: Mouse pressed left at (974, 526)
Screenshot: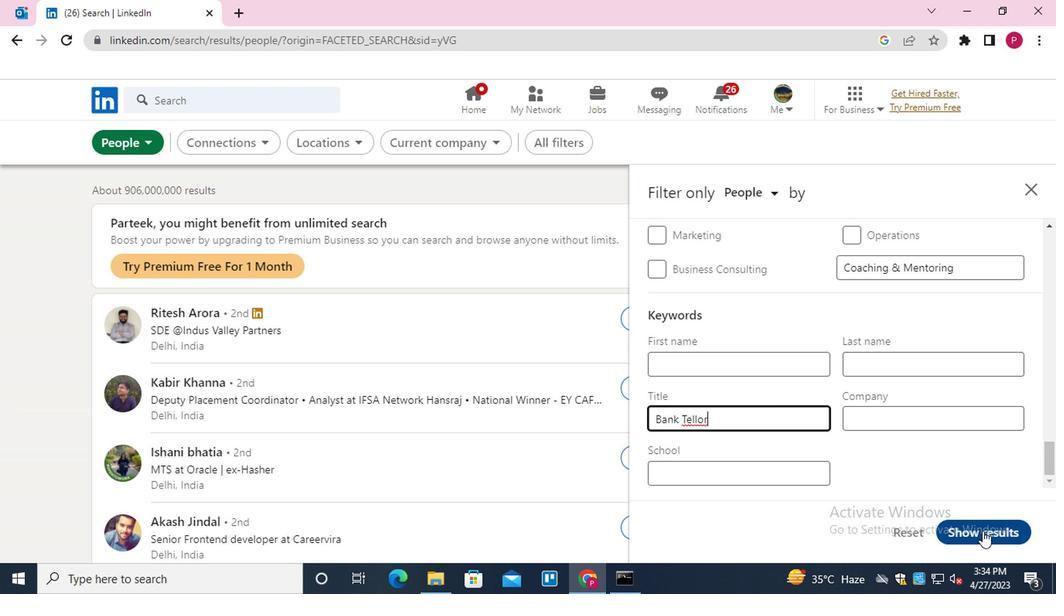 
Action: Mouse moved to (344, 311)
Screenshot: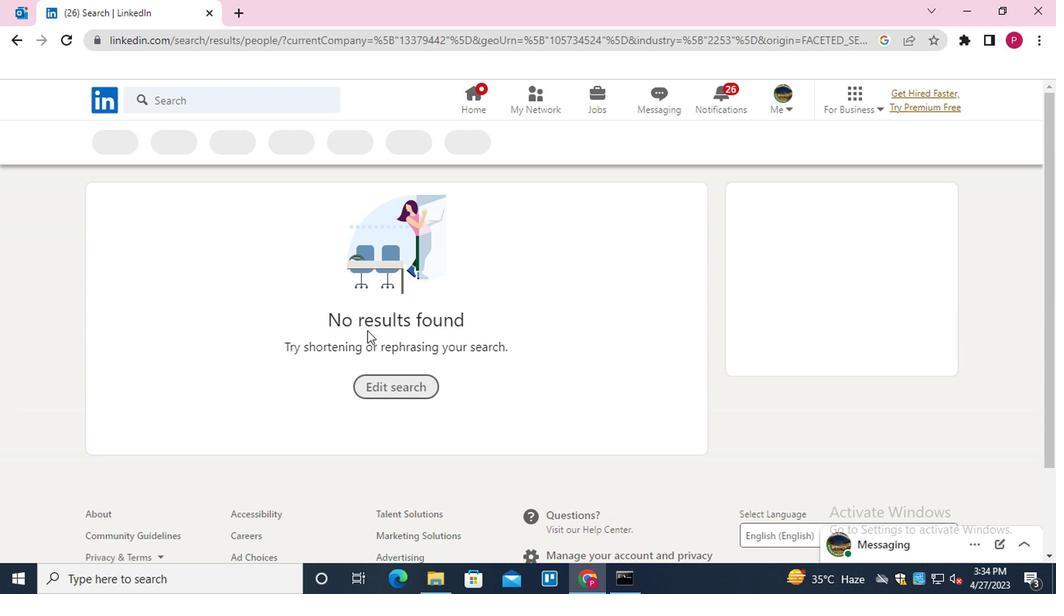 
